 Task: Find directions from Stockholm to the Vasa Museum in Sweden.
Action: Mouse moved to (300, 80)
Screenshot: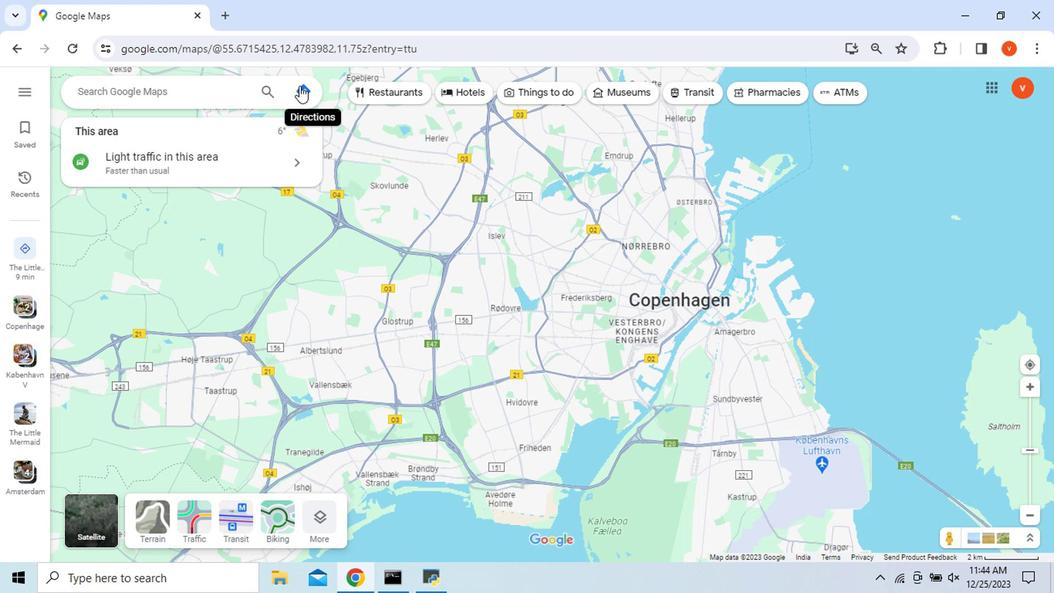 
Action: Mouse pressed left at (300, 80)
Screenshot: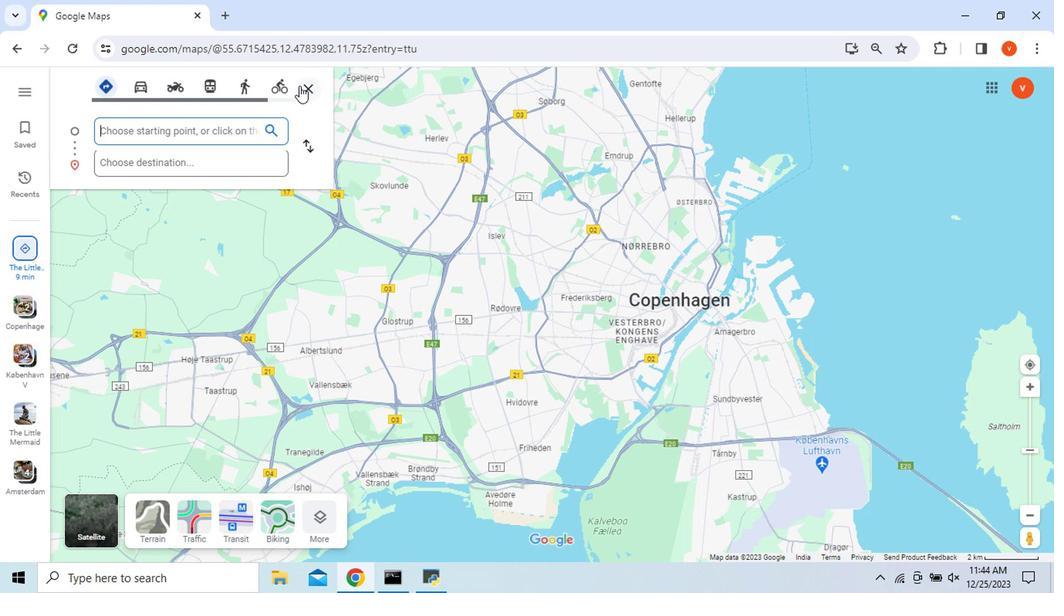 
Action: Key pressed <Key.shift>Stockholm
Screenshot: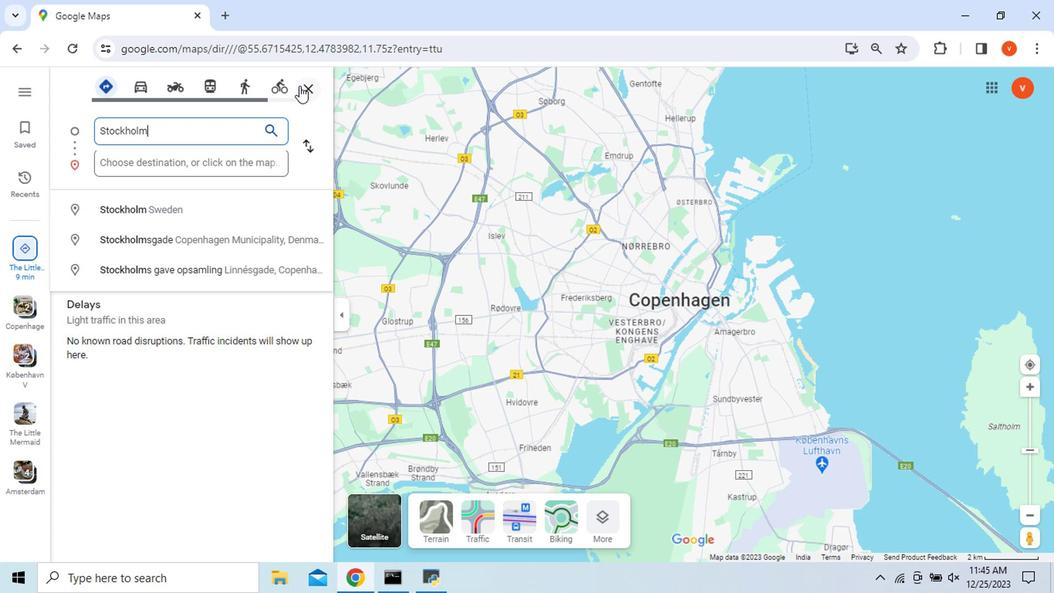
Action: Mouse moved to (142, 210)
Screenshot: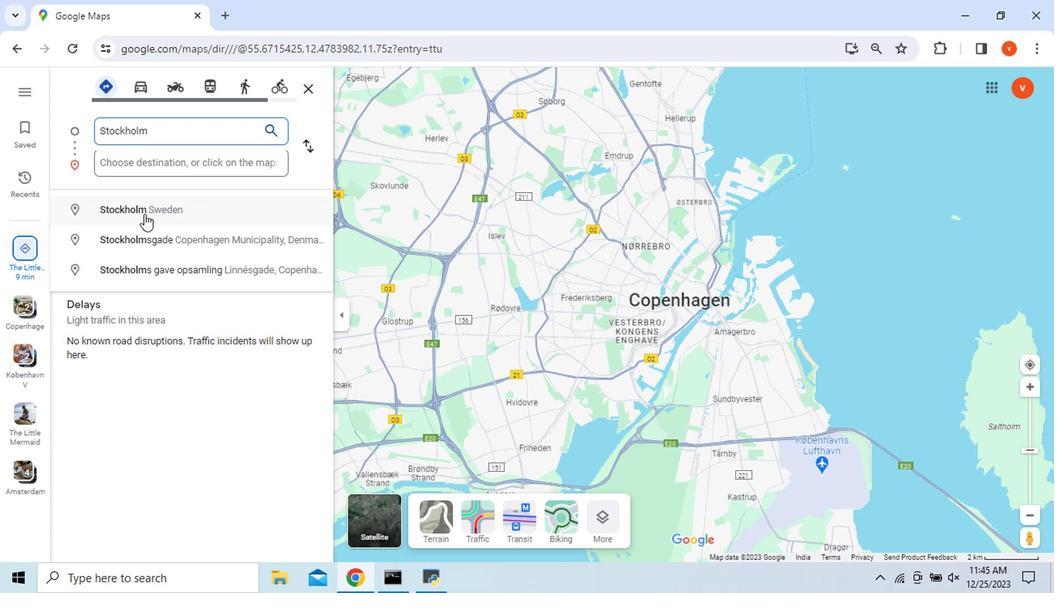 
Action: Mouse pressed left at (142, 210)
Screenshot: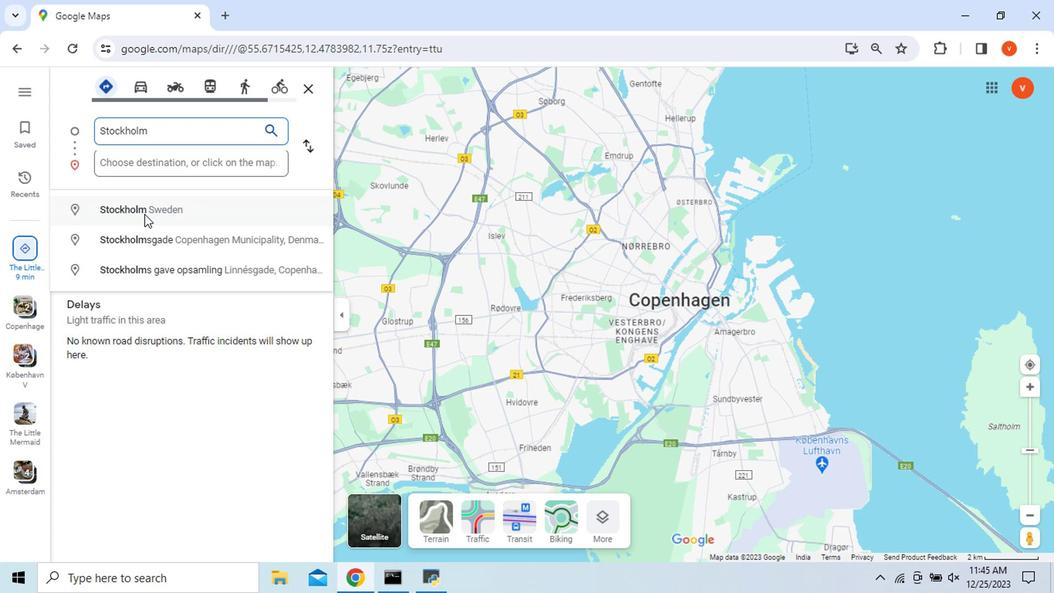 
Action: Mouse moved to (148, 146)
Screenshot: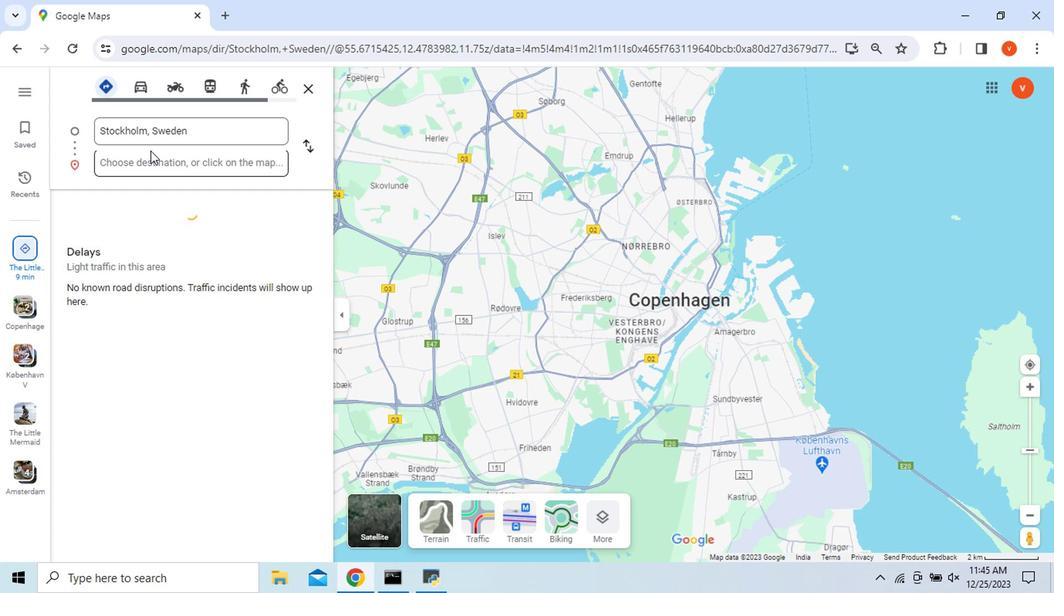 
Action: Mouse pressed left at (148, 146)
Screenshot: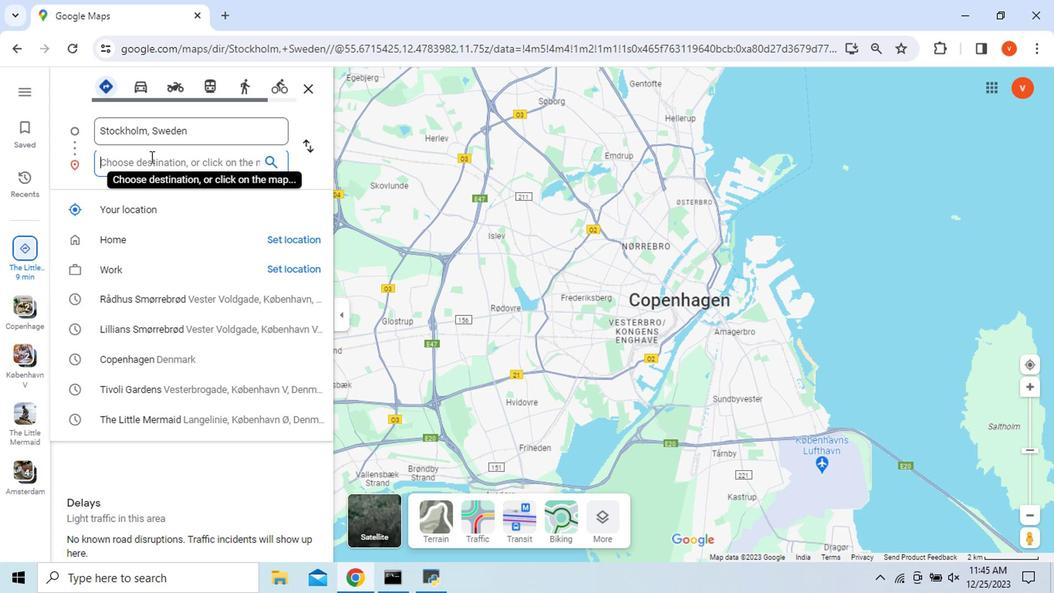 
Action: Mouse moved to (147, 154)
Screenshot: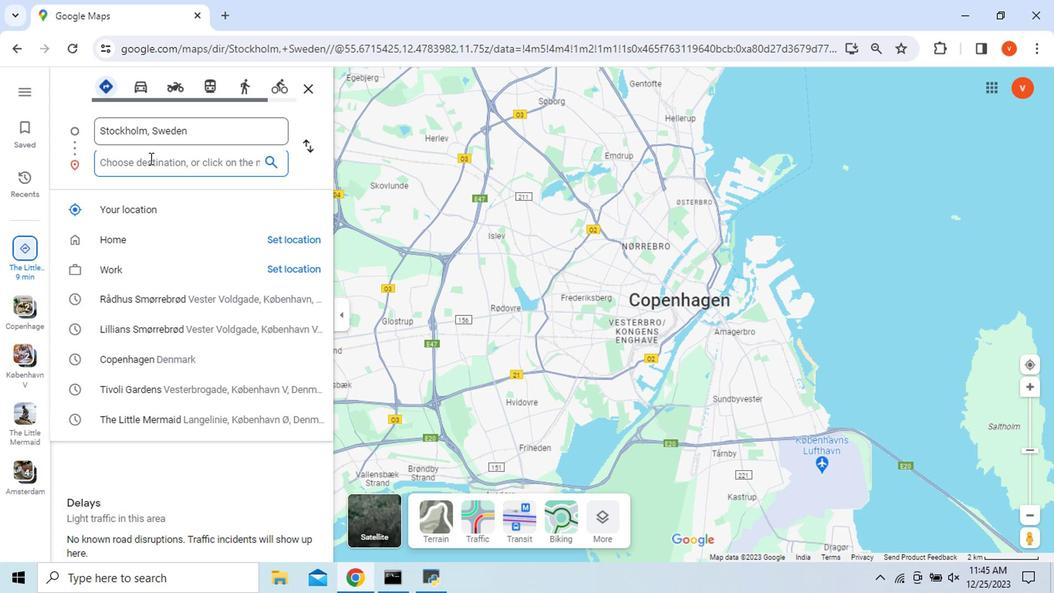 
Action: Mouse pressed left at (147, 154)
Screenshot: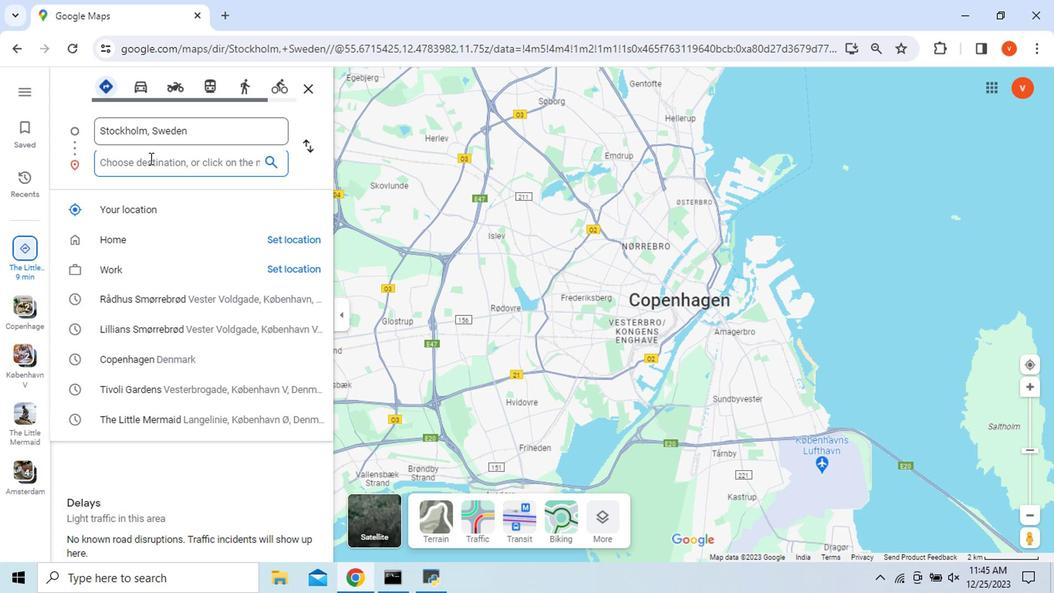 
Action: Key pressed <Key.shift>Vasa<Key.shift><Key.space><Key.shift_r>Museum,<Key.space>
Screenshot: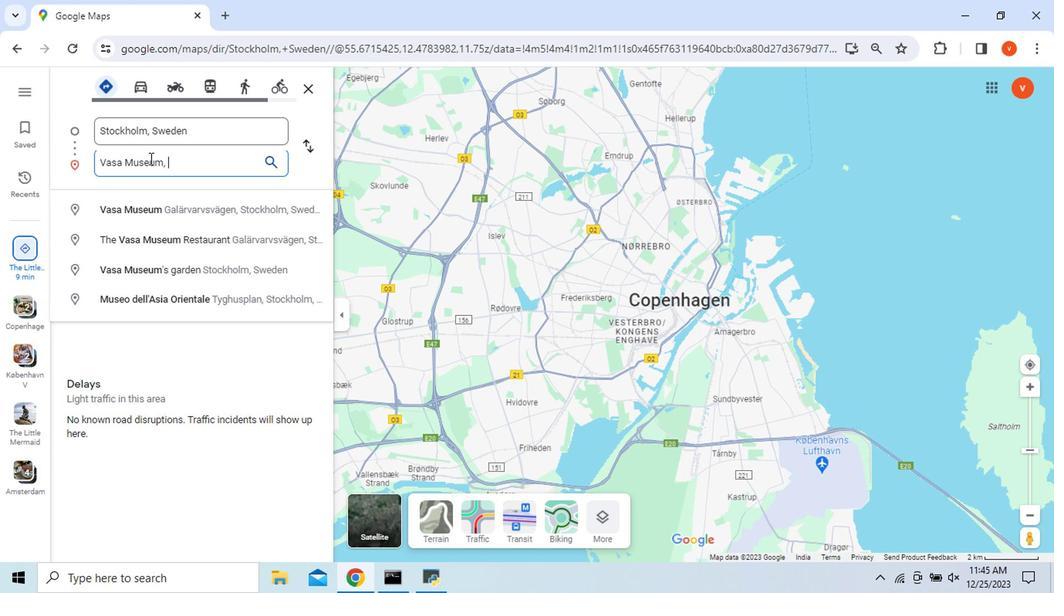 
Action: Mouse moved to (180, 208)
Screenshot: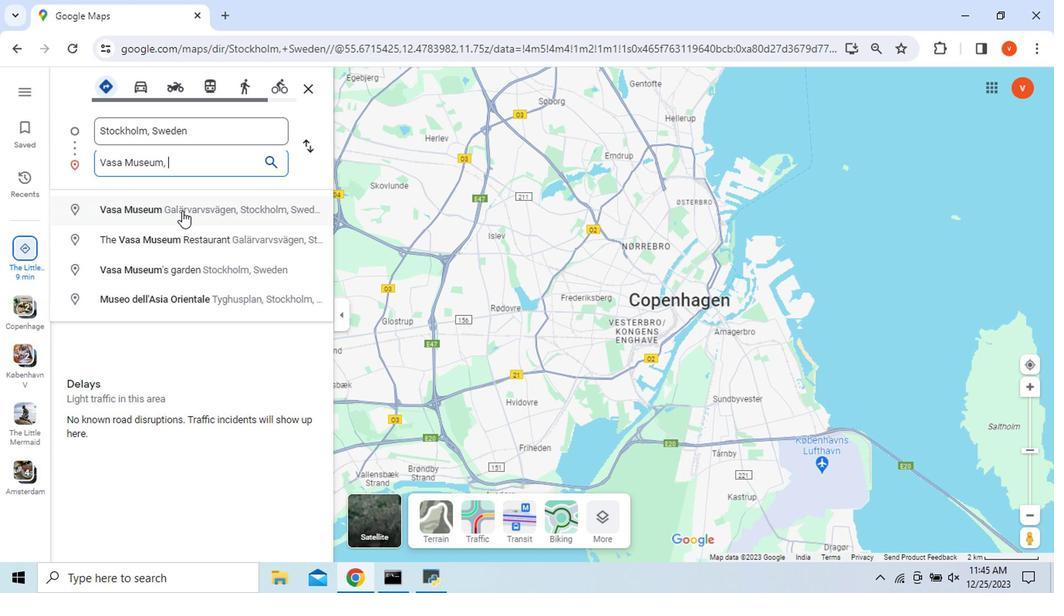 
Action: Mouse pressed left at (180, 208)
Screenshot: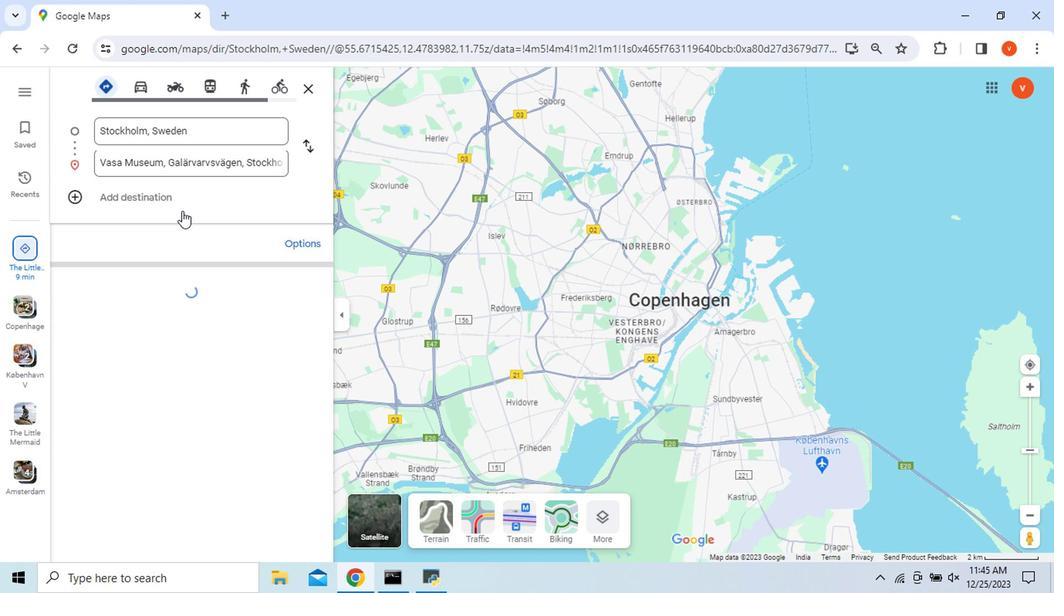 
Action: Mouse moved to (313, 279)
Screenshot: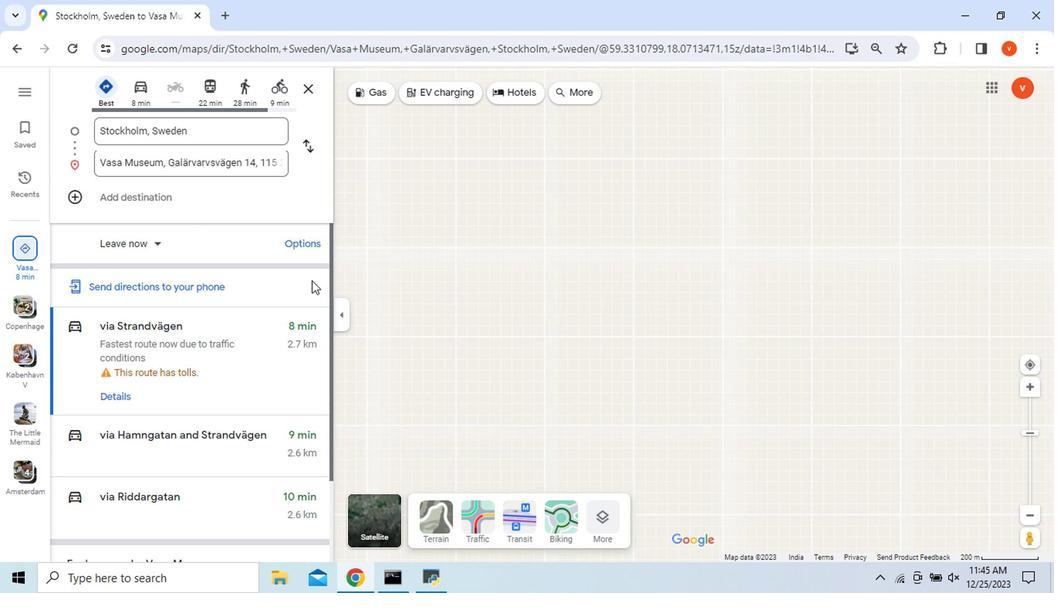
Action: Mouse scrolled (313, 278) with delta (0, 0)
Screenshot: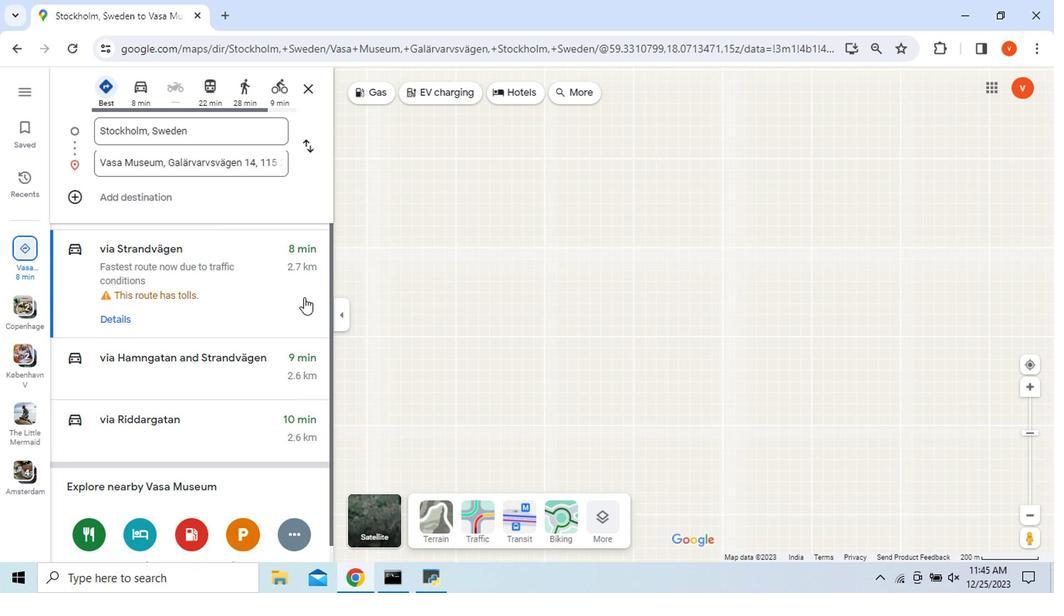 
Action: Mouse moved to (178, 299)
Screenshot: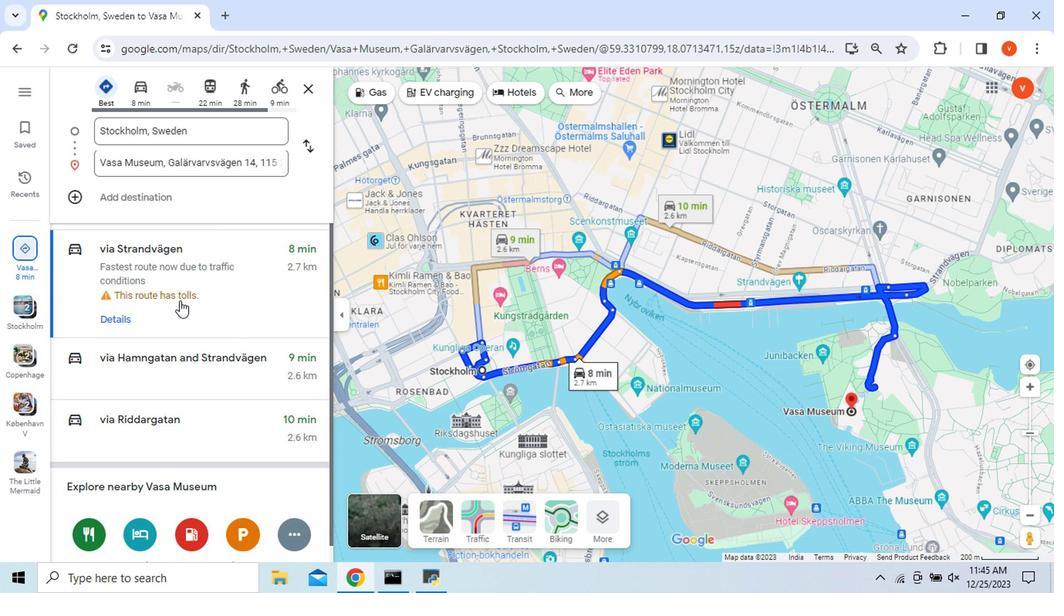 
Action: Mouse scrolled (178, 300) with delta (0, 1)
Screenshot: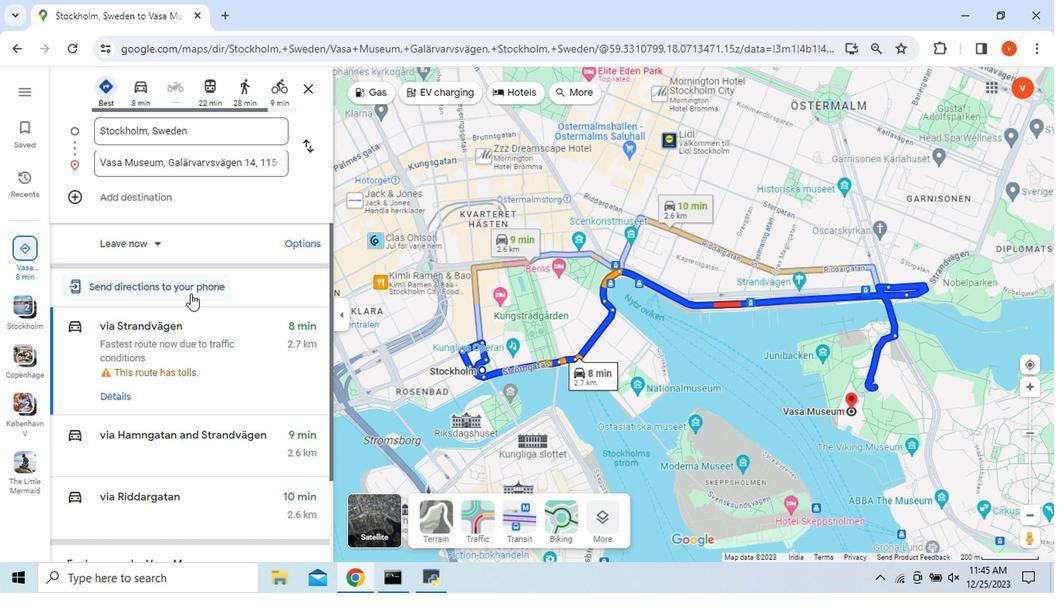 
Action: Mouse moved to (113, 396)
Screenshot: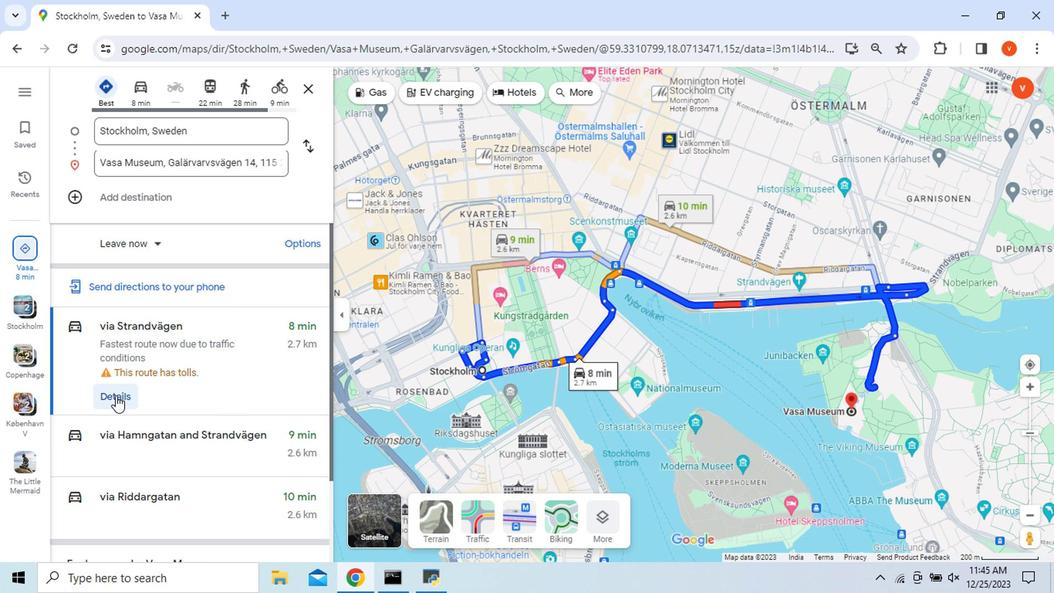 
Action: Mouse pressed left at (113, 396)
Screenshot: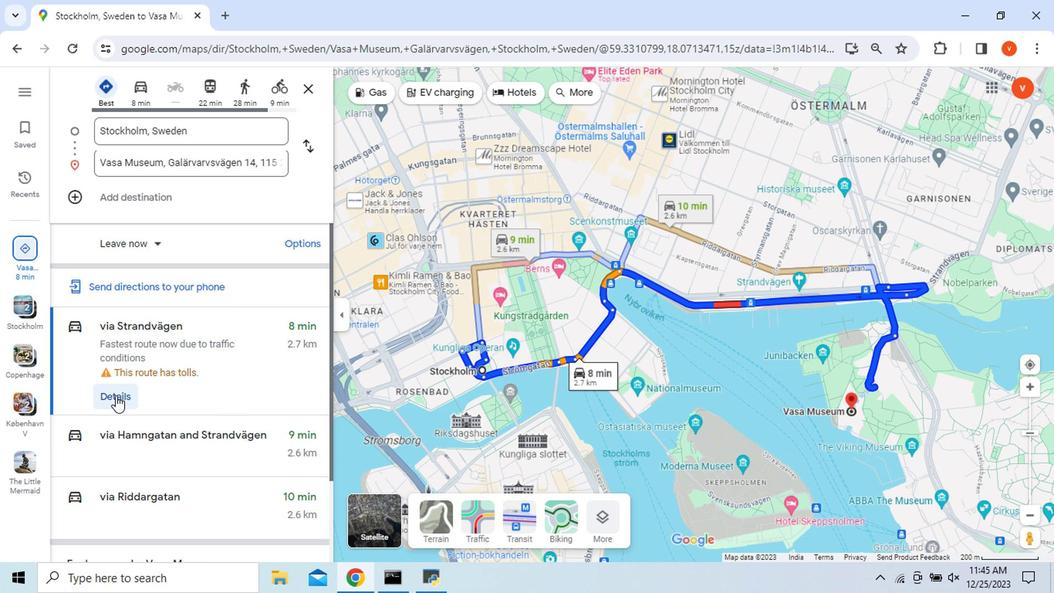 
Action: Mouse moved to (73, 278)
Screenshot: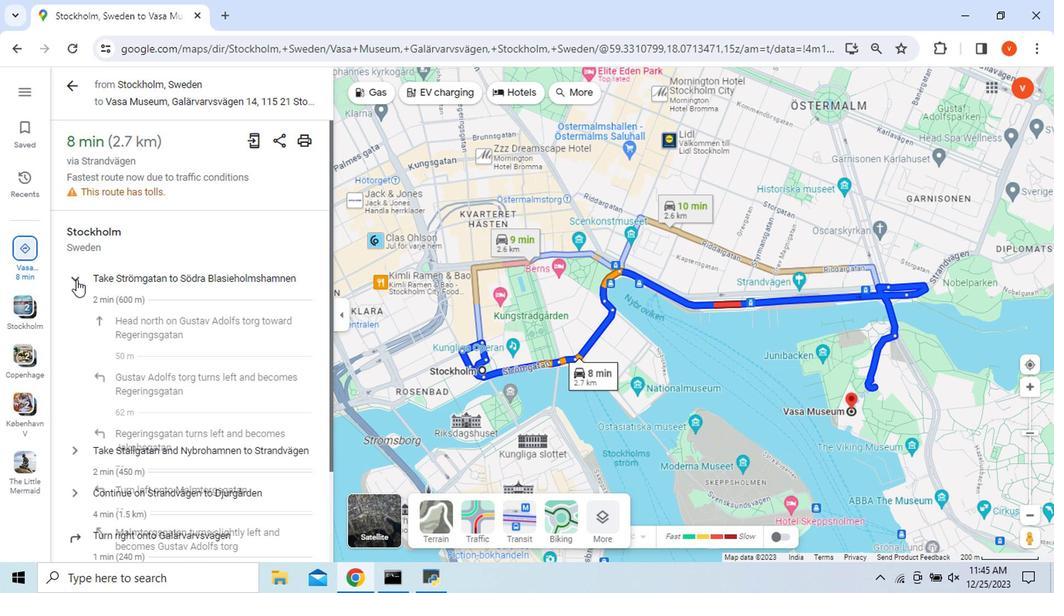 
Action: Mouse pressed left at (73, 278)
Screenshot: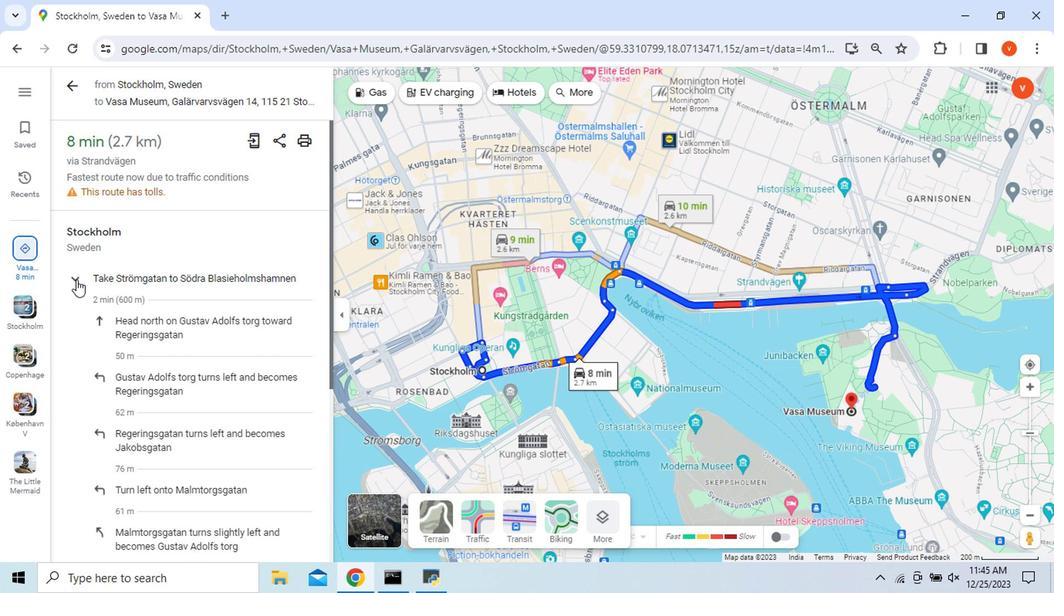 
Action: Mouse moved to (68, 322)
Screenshot: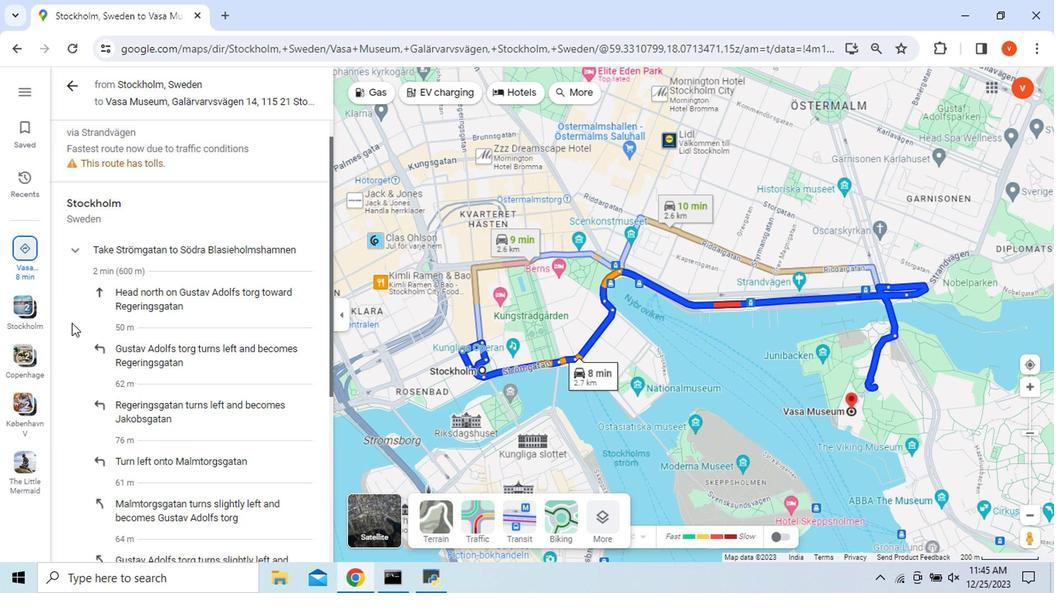 
Action: Mouse scrolled (68, 321) with delta (0, 0)
Screenshot: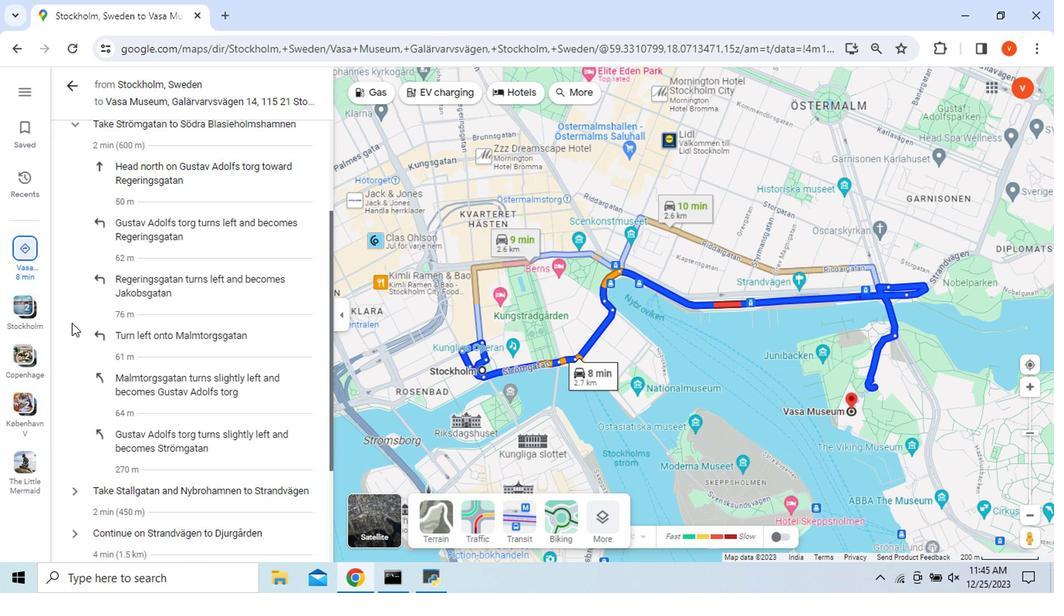 
Action: Mouse scrolled (68, 321) with delta (0, 0)
Screenshot: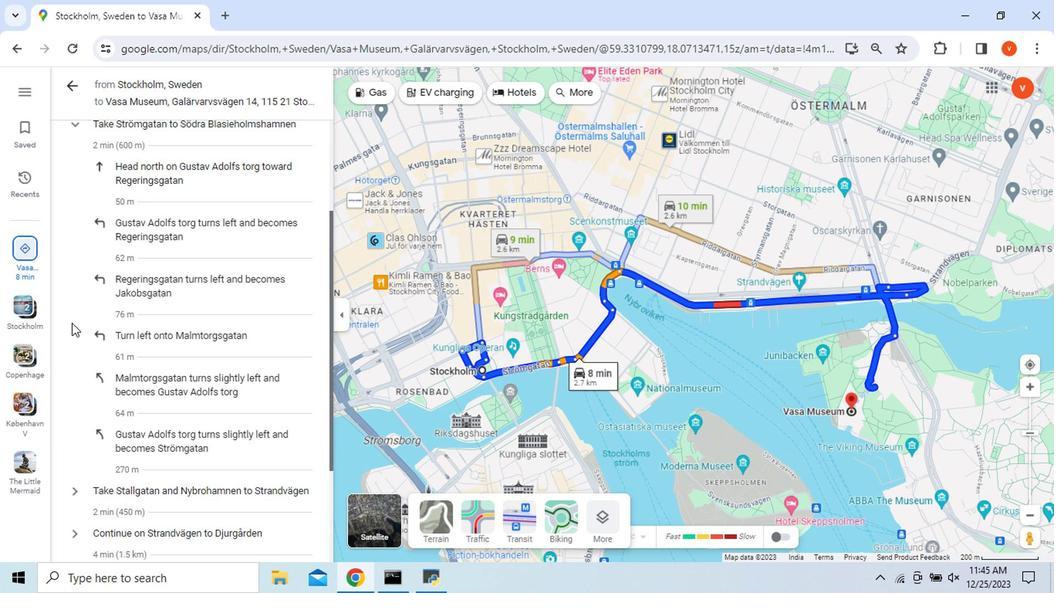 
Action: Mouse scrolled (68, 321) with delta (0, 0)
Screenshot: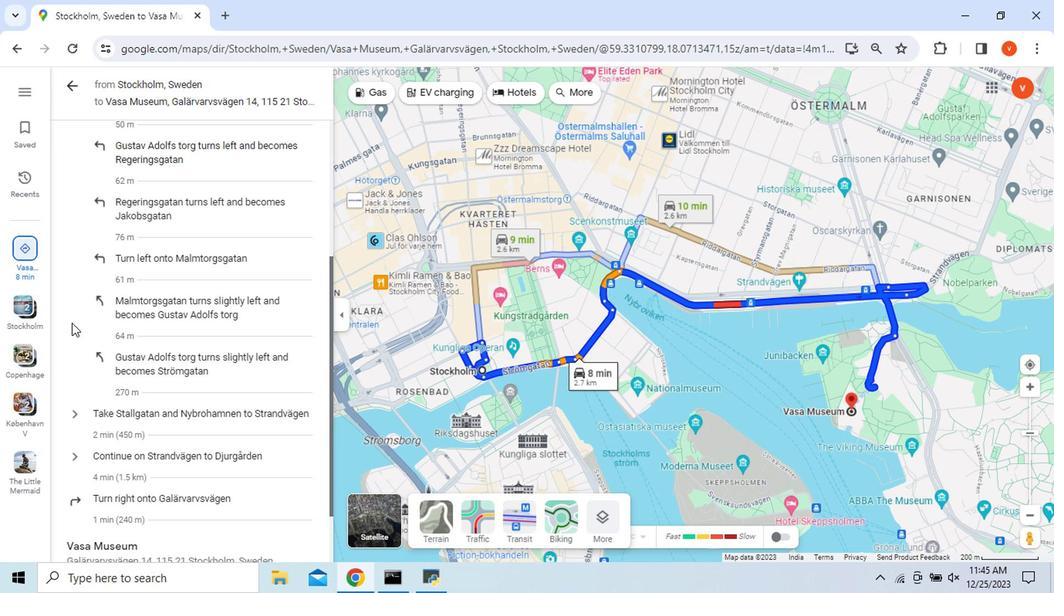 
Action: Mouse scrolled (68, 321) with delta (0, 0)
Screenshot: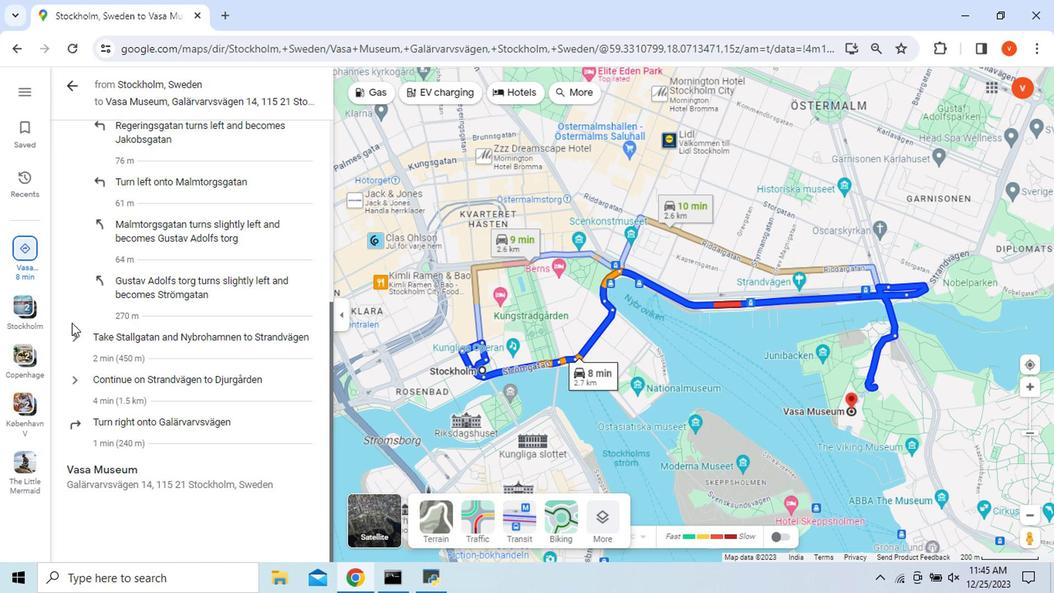 
Action: Mouse moved to (68, 337)
Screenshot: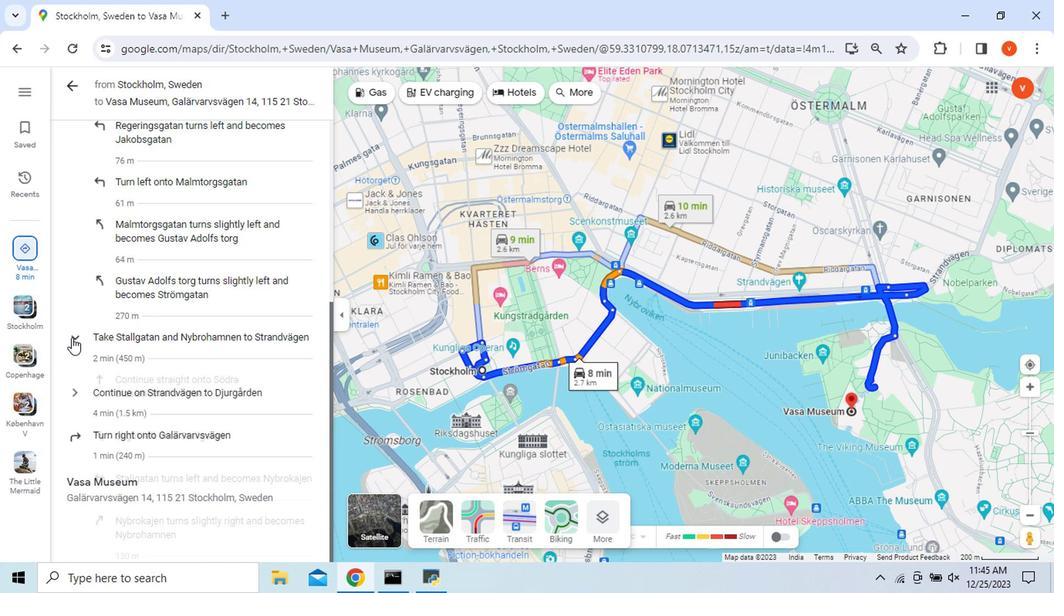 
Action: Mouse pressed left at (68, 337)
Screenshot: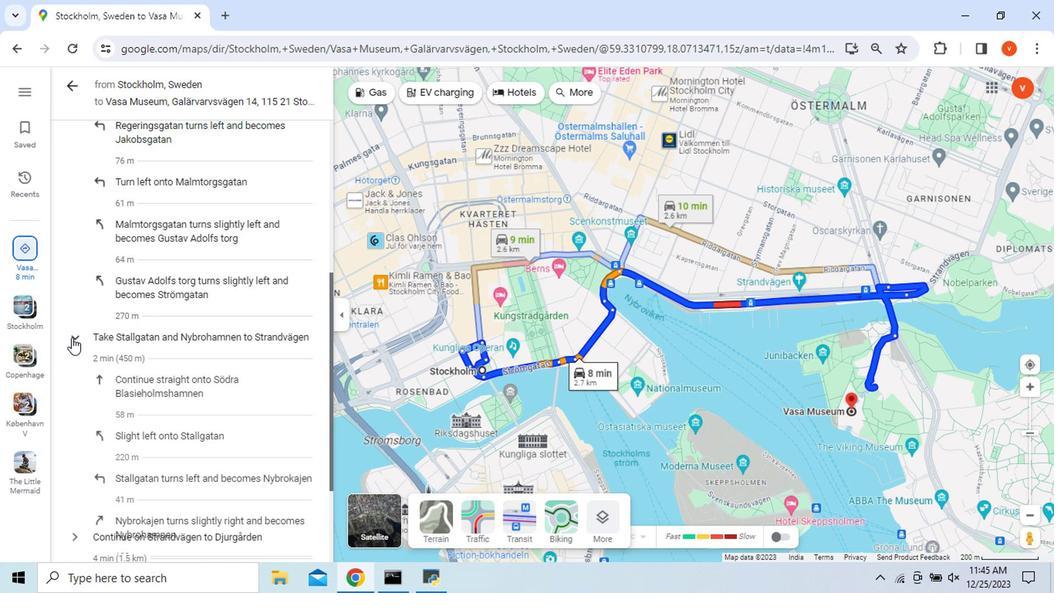
Action: Mouse scrolled (68, 336) with delta (0, -1)
Screenshot: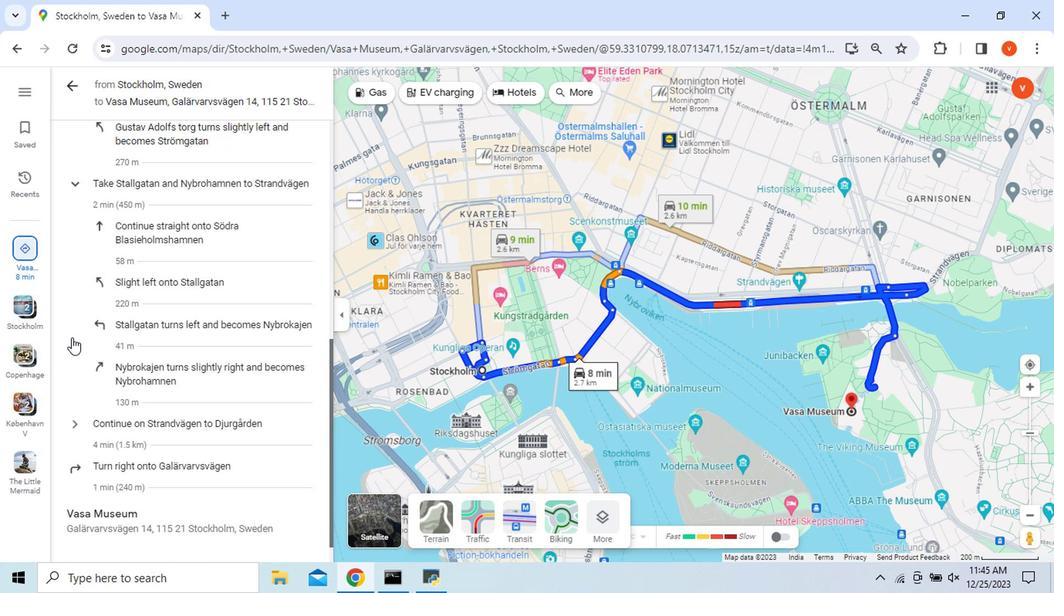 
Action: Mouse scrolled (68, 336) with delta (0, -1)
Screenshot: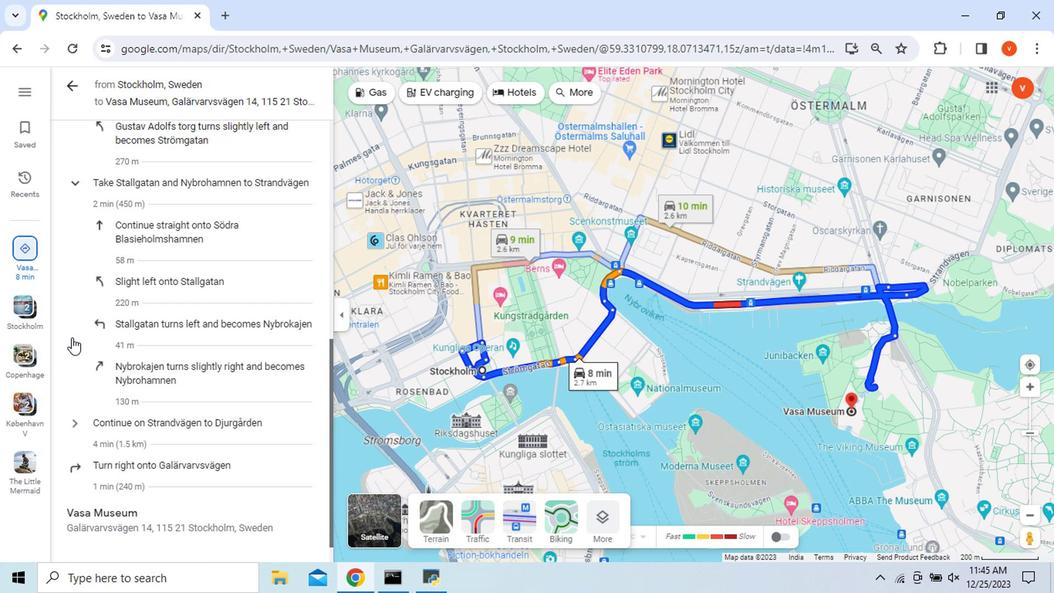 
Action: Mouse scrolled (68, 336) with delta (0, -1)
Screenshot: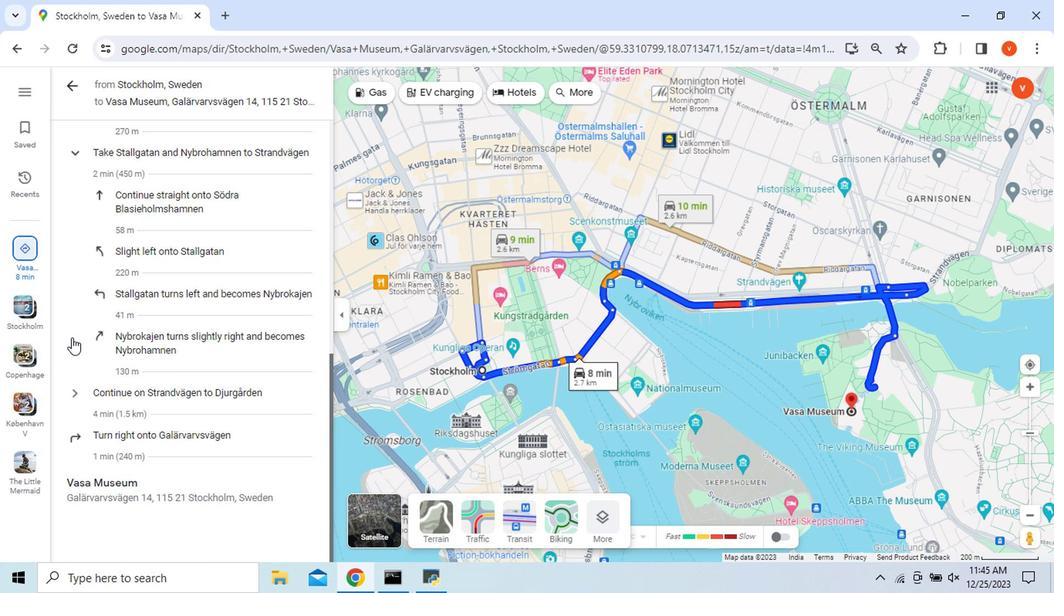 
Action: Mouse scrolled (68, 336) with delta (0, -1)
Screenshot: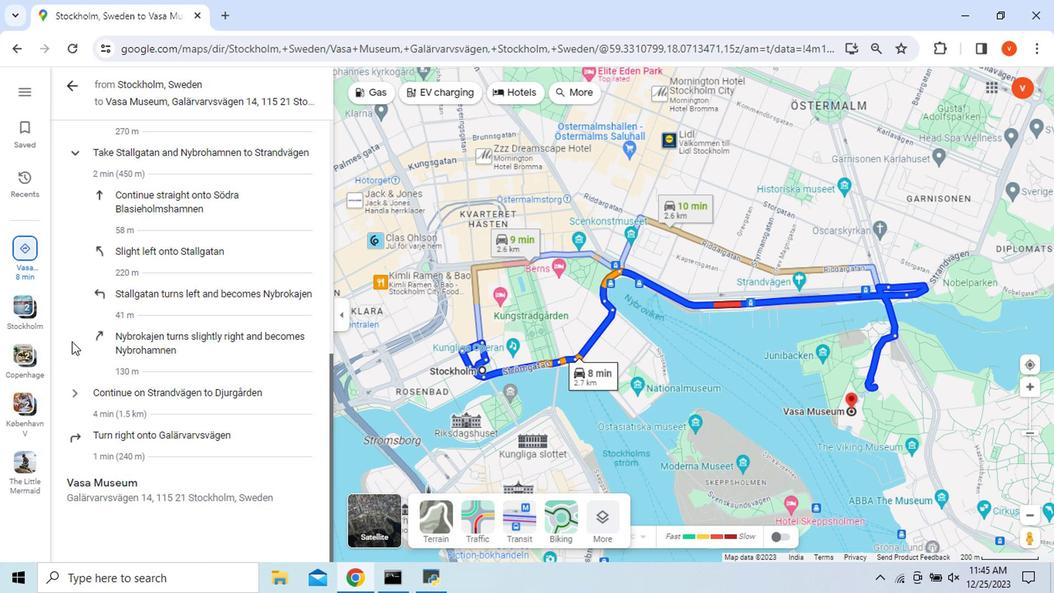 
Action: Mouse moved to (66, 395)
Screenshot: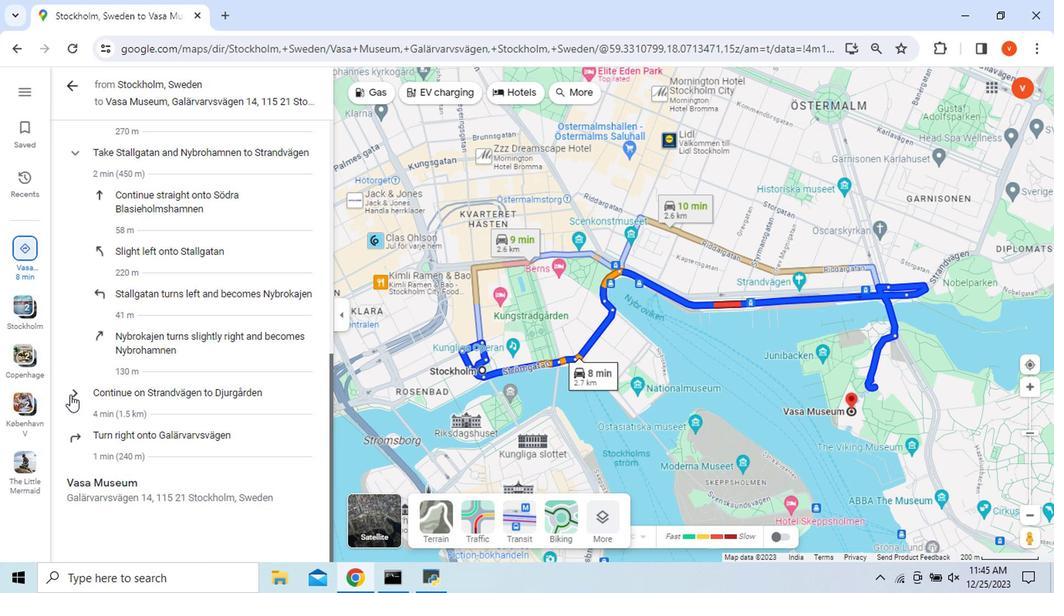 
Action: Mouse pressed left at (66, 395)
Screenshot: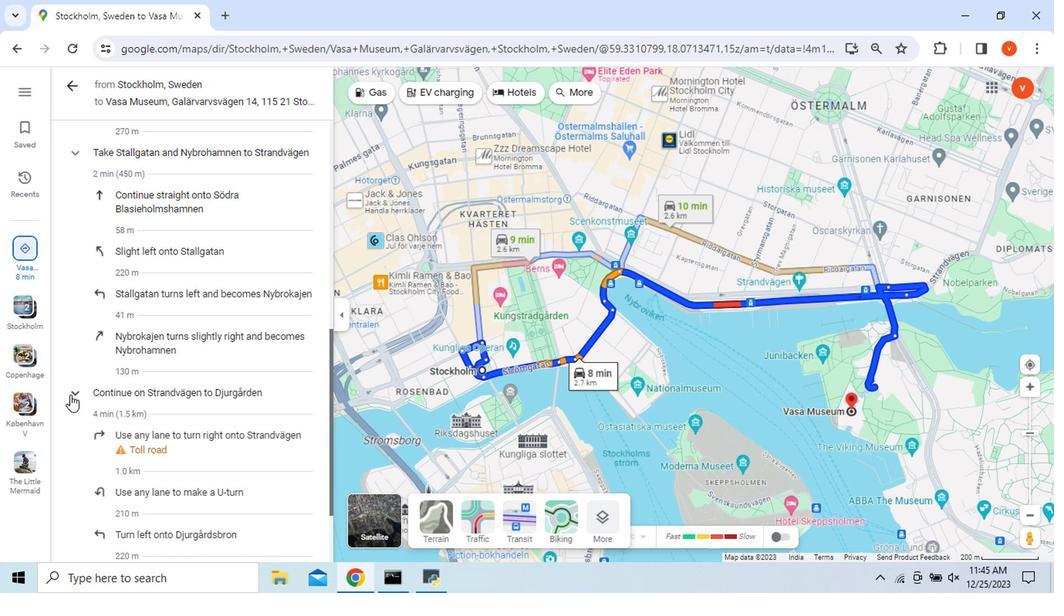 
Action: Mouse scrolled (66, 395) with delta (0, 0)
Screenshot: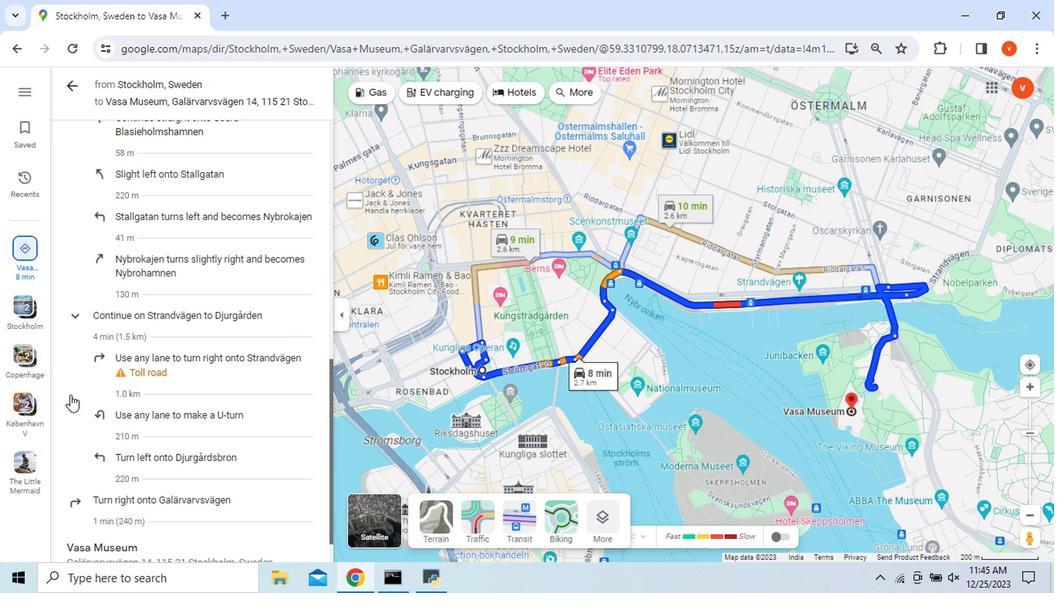 
Action: Mouse scrolled (66, 395) with delta (0, 0)
Screenshot: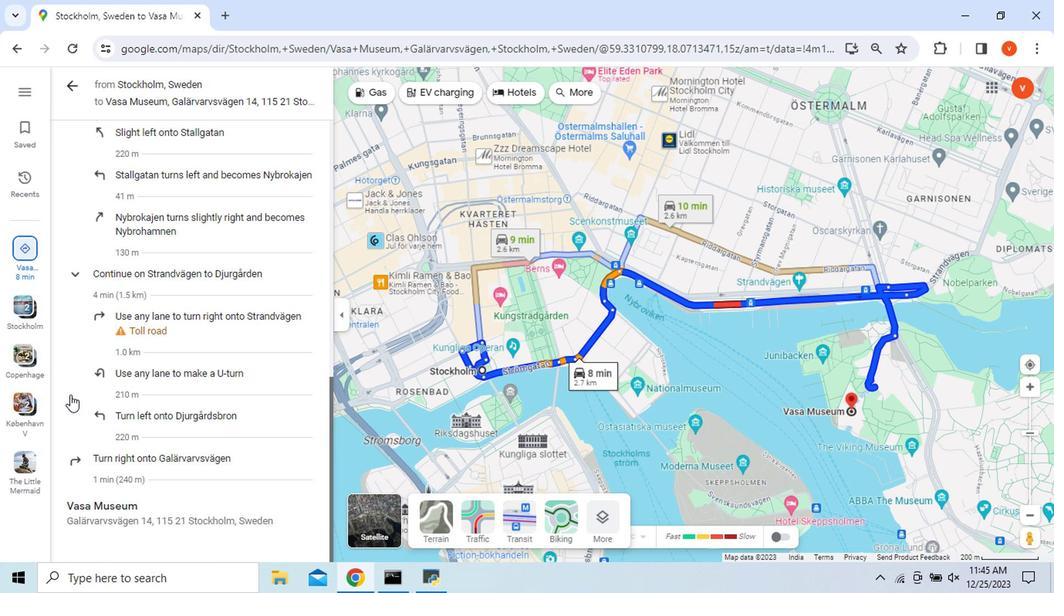 
Action: Mouse scrolled (66, 395) with delta (0, 0)
Screenshot: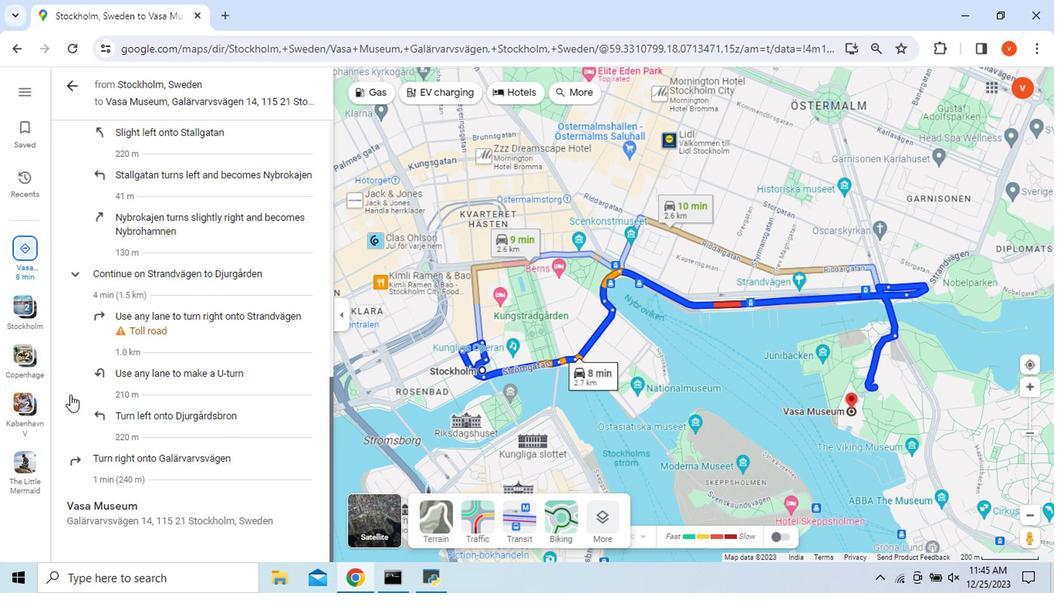
Action: Mouse moved to (580, 395)
Screenshot: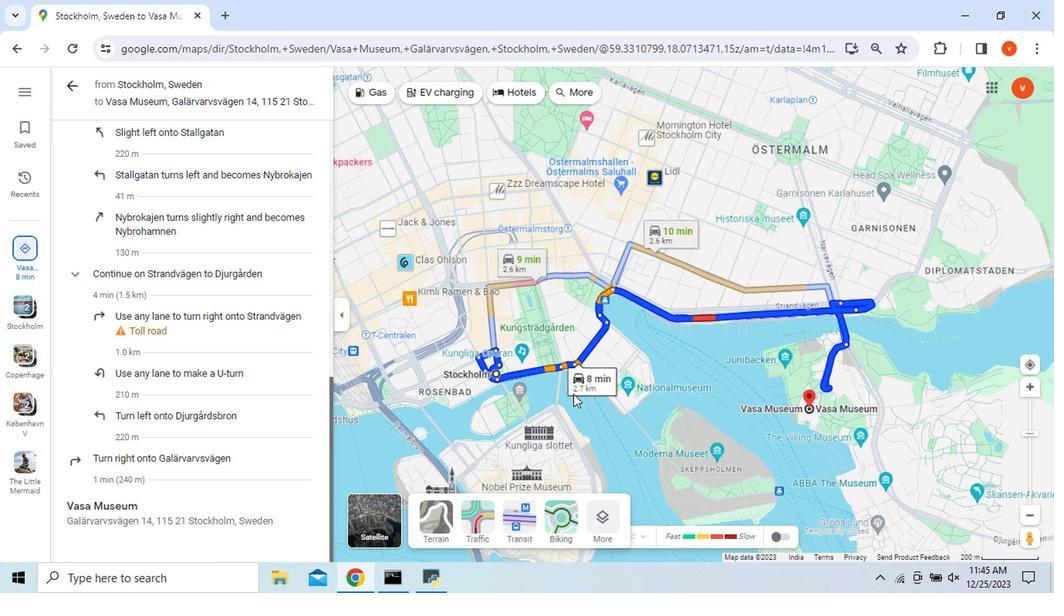 
Action: Mouse scrolled (580, 394) with delta (0, -1)
Screenshot: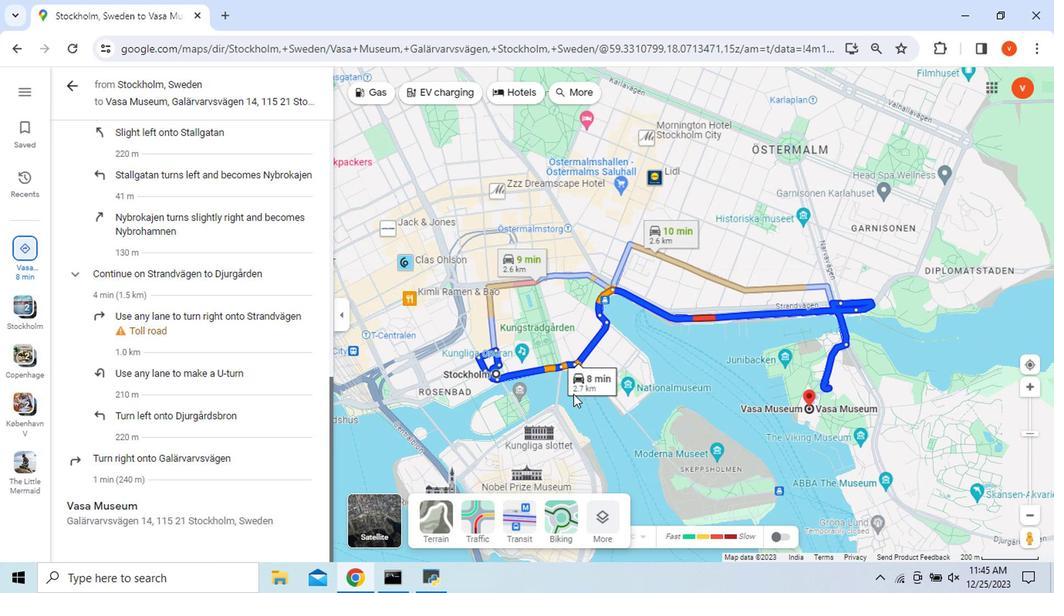 
Action: Mouse scrolled (580, 394) with delta (0, -1)
Screenshot: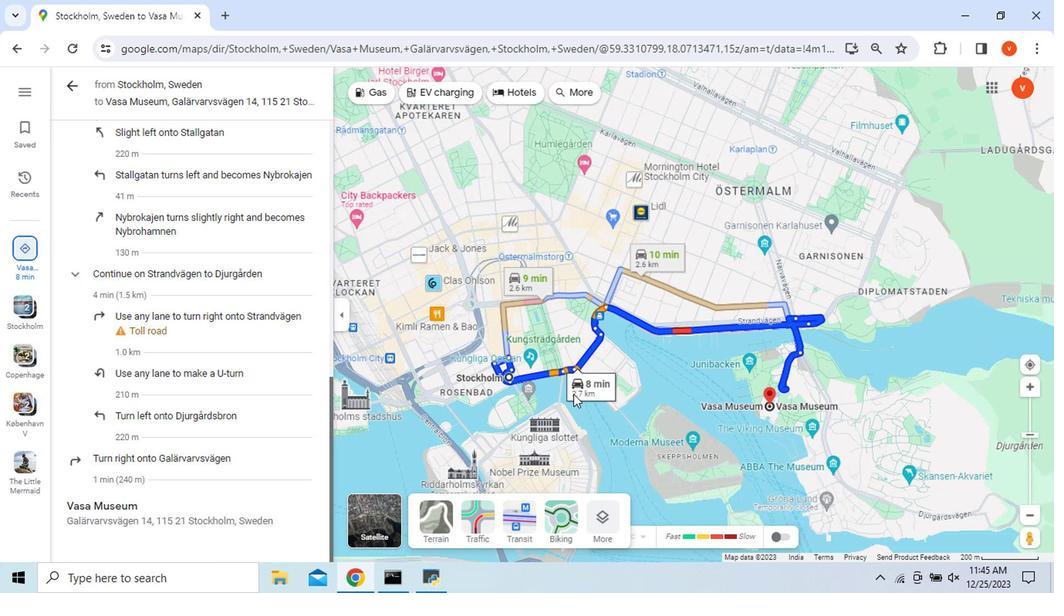 
Action: Mouse scrolled (580, 394) with delta (0, -1)
Screenshot: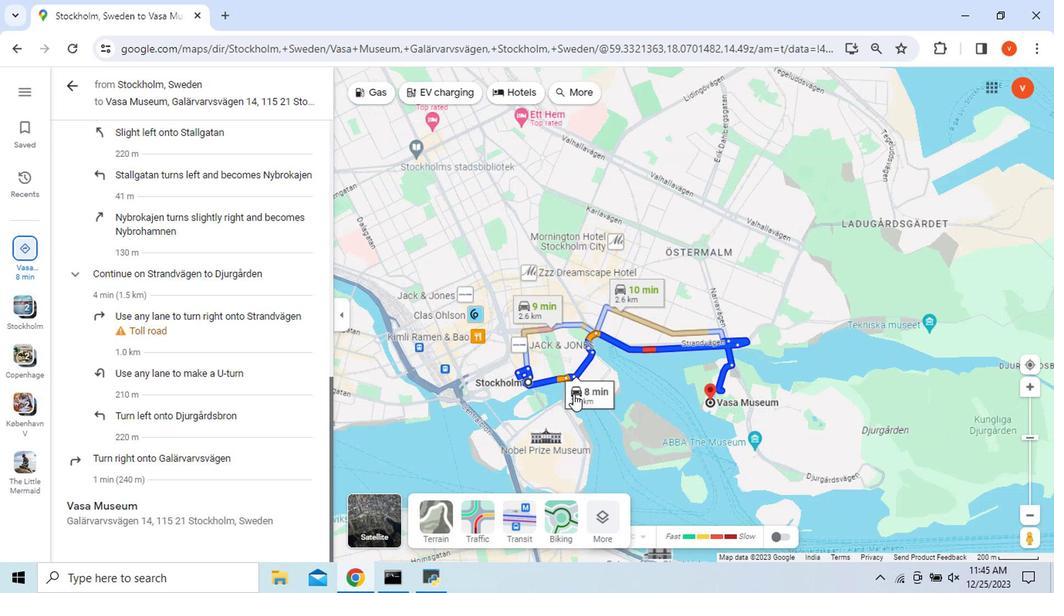 
Action: Mouse scrolled (580, 394) with delta (0, -1)
Screenshot: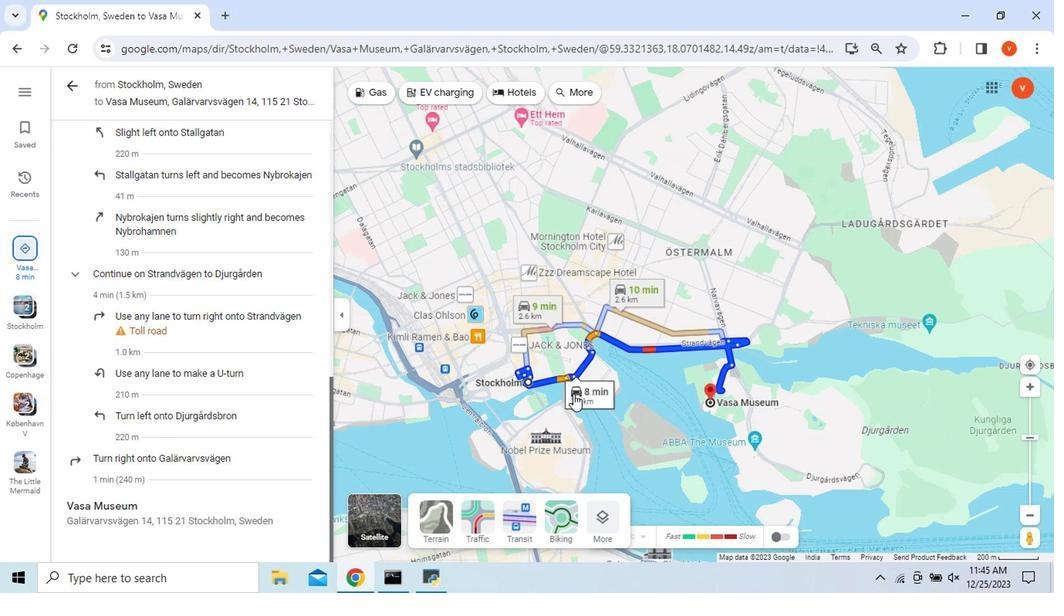 
Action: Mouse moved to (693, 402)
Screenshot: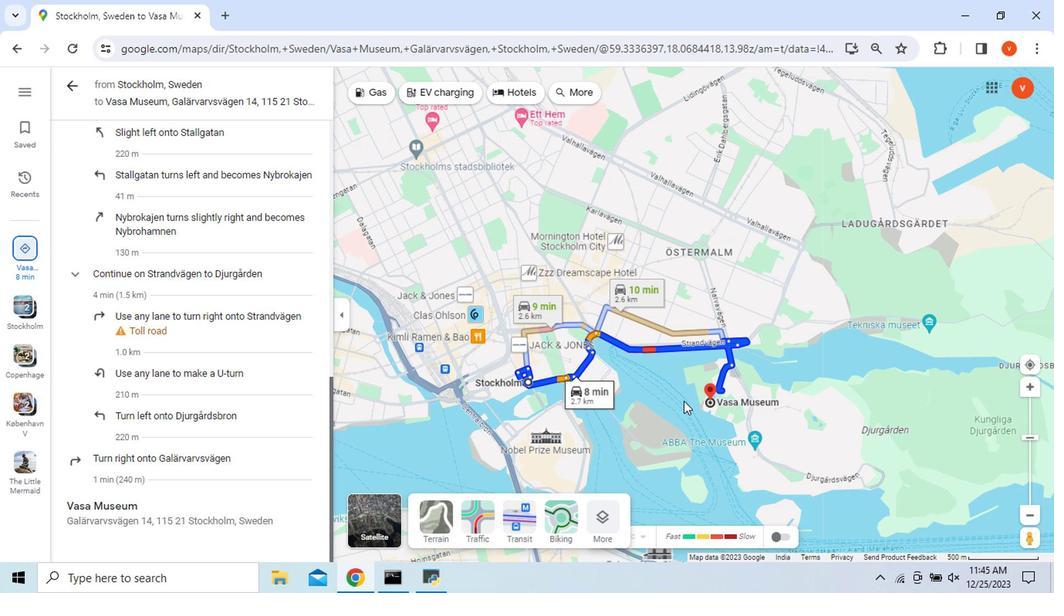 
Action: Mouse scrolled (693, 403) with delta (0, 1)
Screenshot: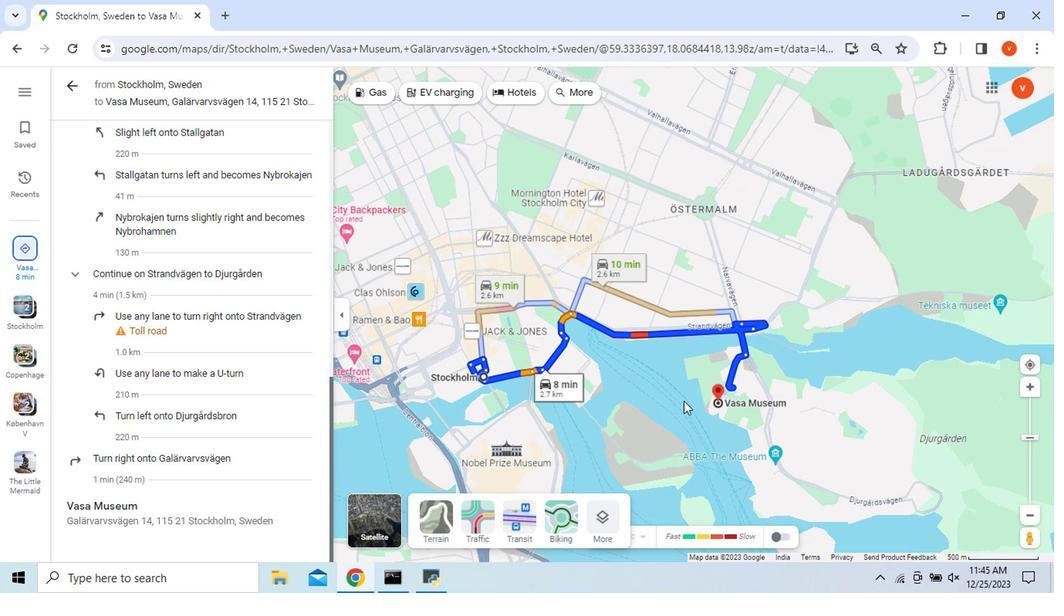 
Action: Mouse scrolled (693, 403) with delta (0, 1)
Screenshot: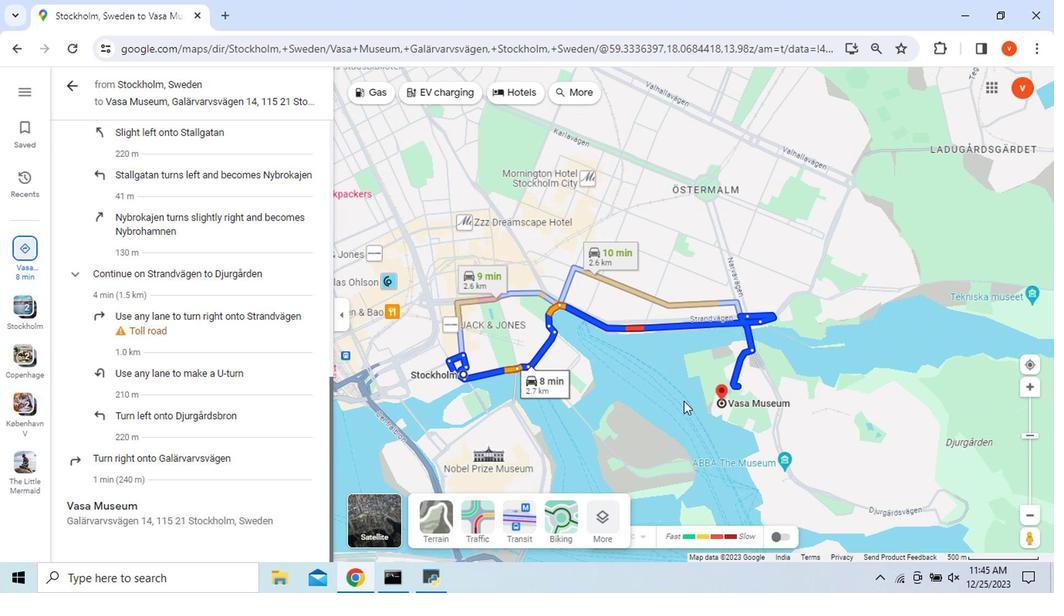 
Action: Mouse scrolled (693, 403) with delta (0, 1)
Screenshot: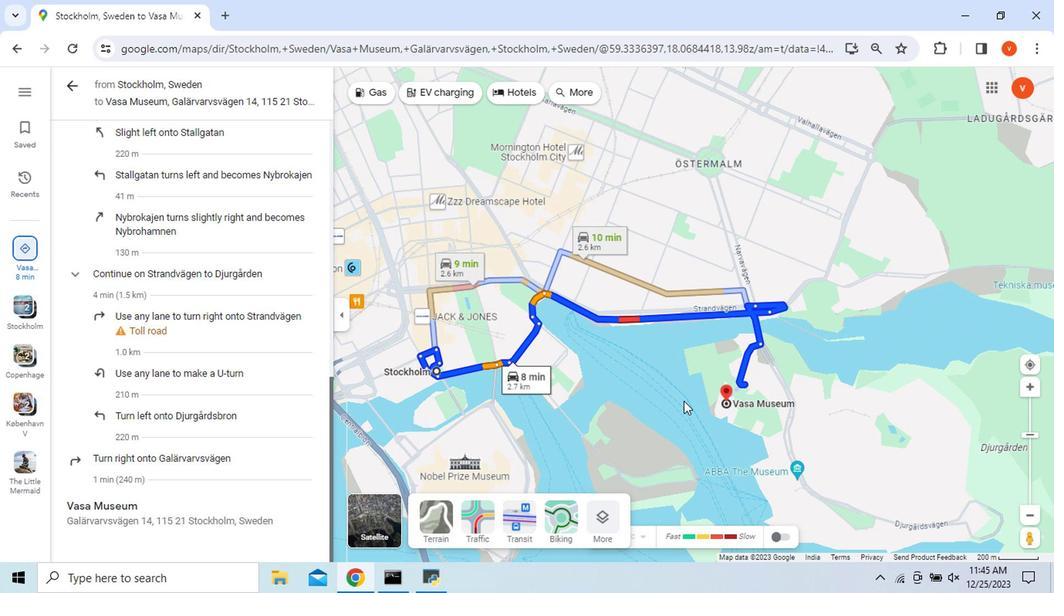 
Action: Mouse moved to (66, 84)
Screenshot: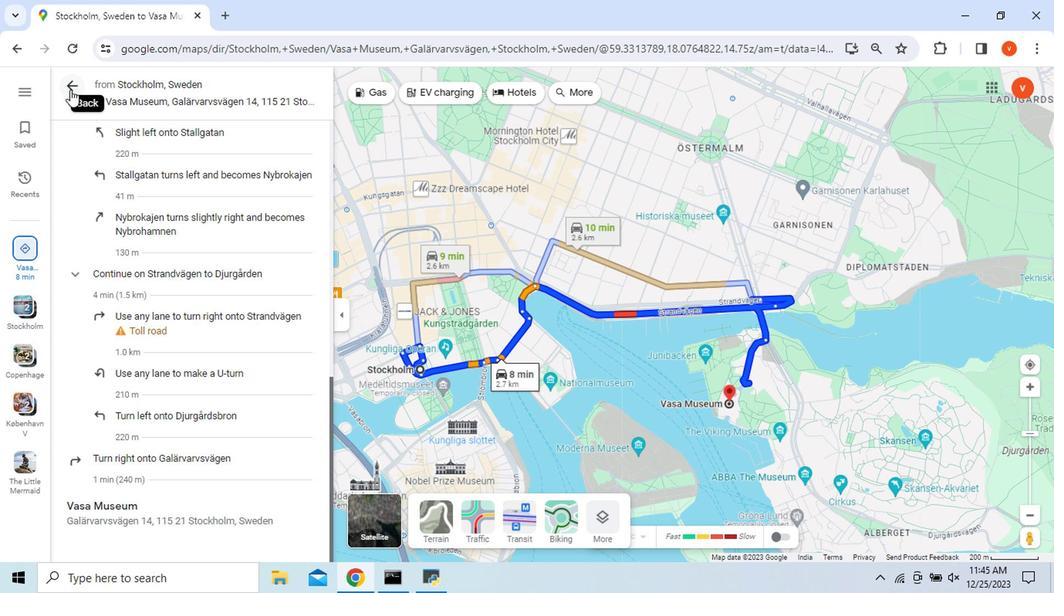 
Action: Mouse pressed left at (66, 84)
Screenshot: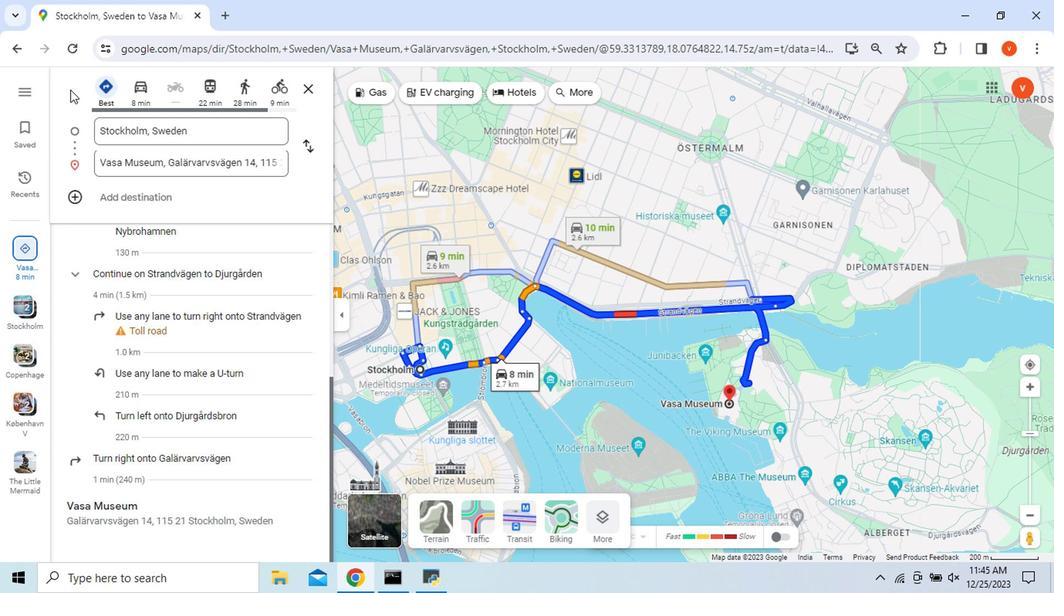 
Action: Mouse moved to (226, 435)
Screenshot: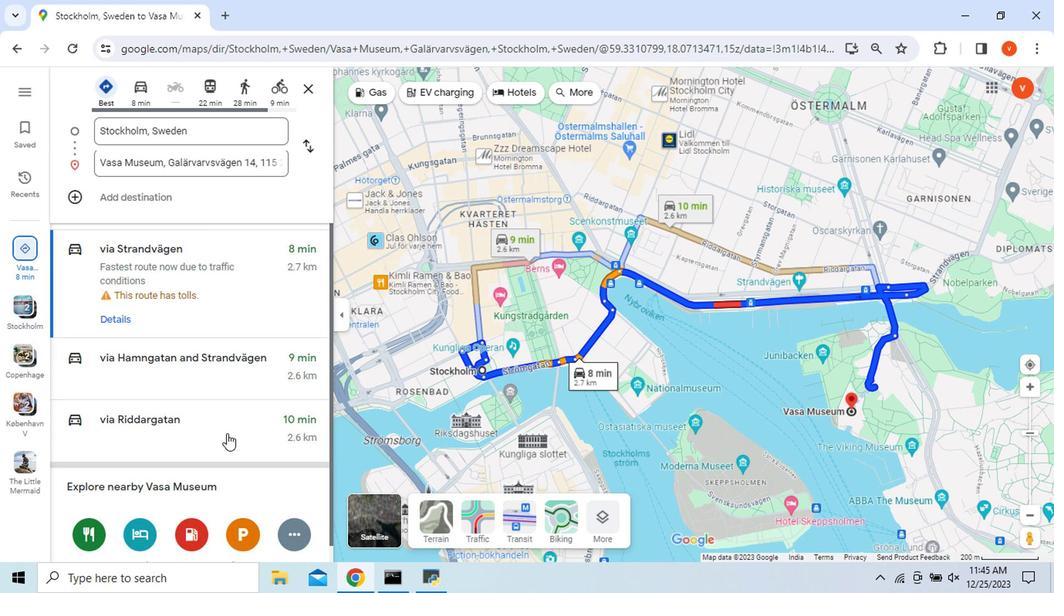
Action: Mouse scrolled (226, 434) with delta (0, -1)
Screenshot: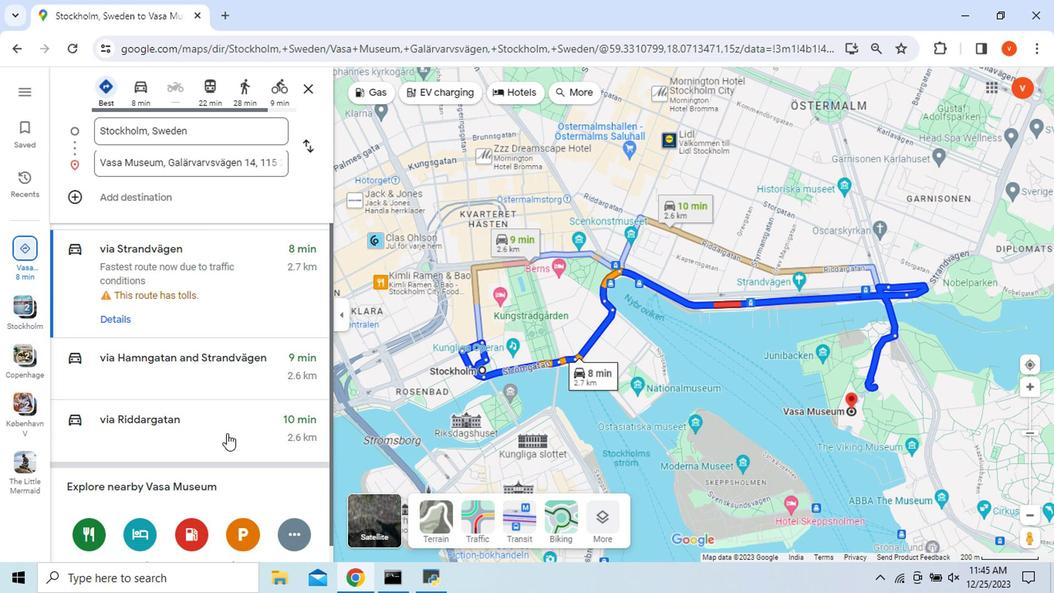 
Action: Mouse moved to (177, 376)
Screenshot: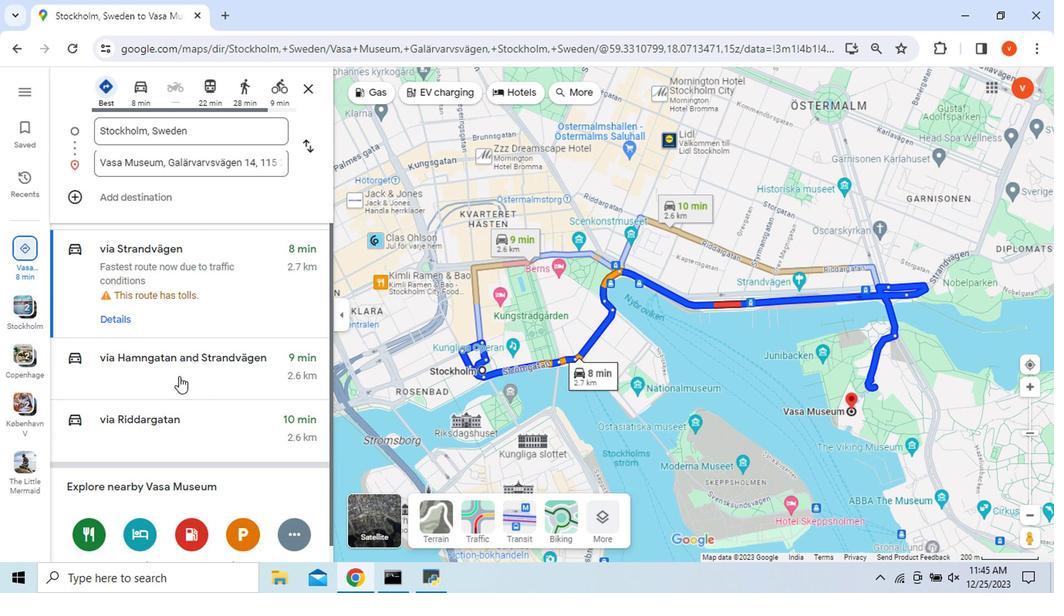 
Action: Mouse pressed left at (177, 376)
Screenshot: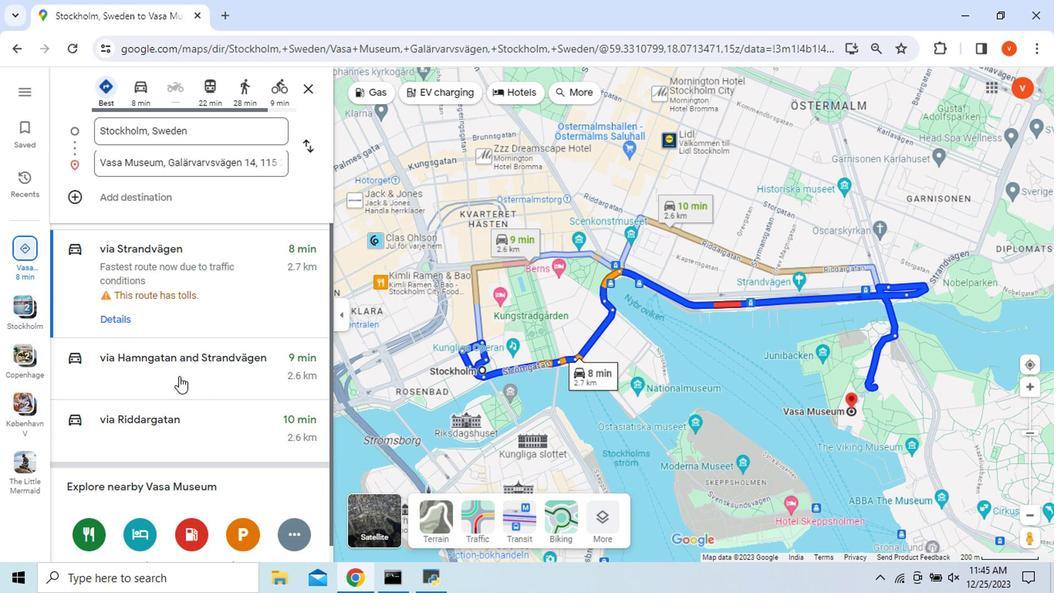 
Action: Mouse moved to (116, 365)
Screenshot: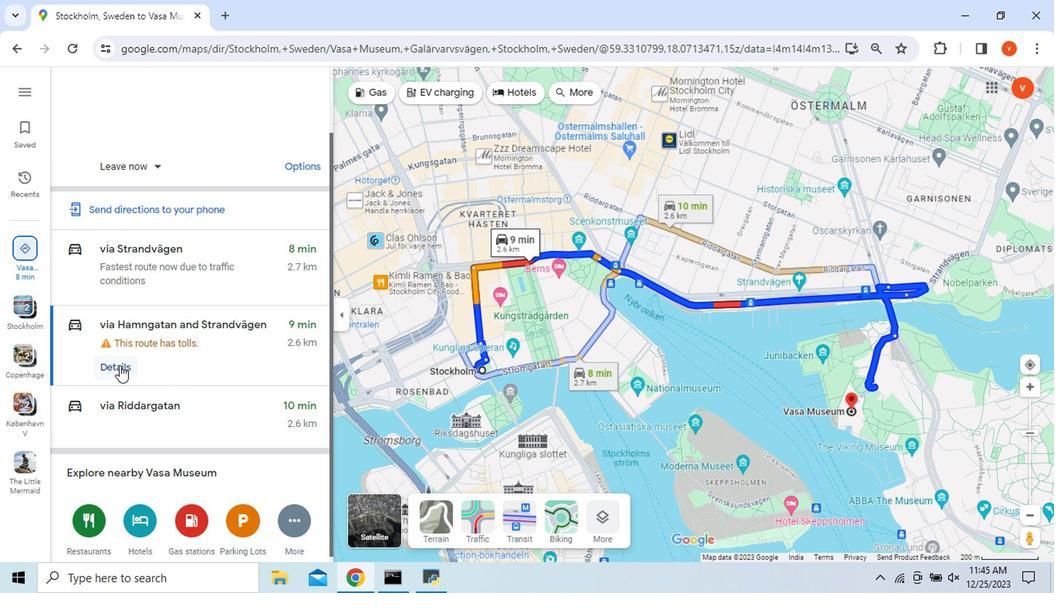 
Action: Mouse pressed left at (116, 365)
Screenshot: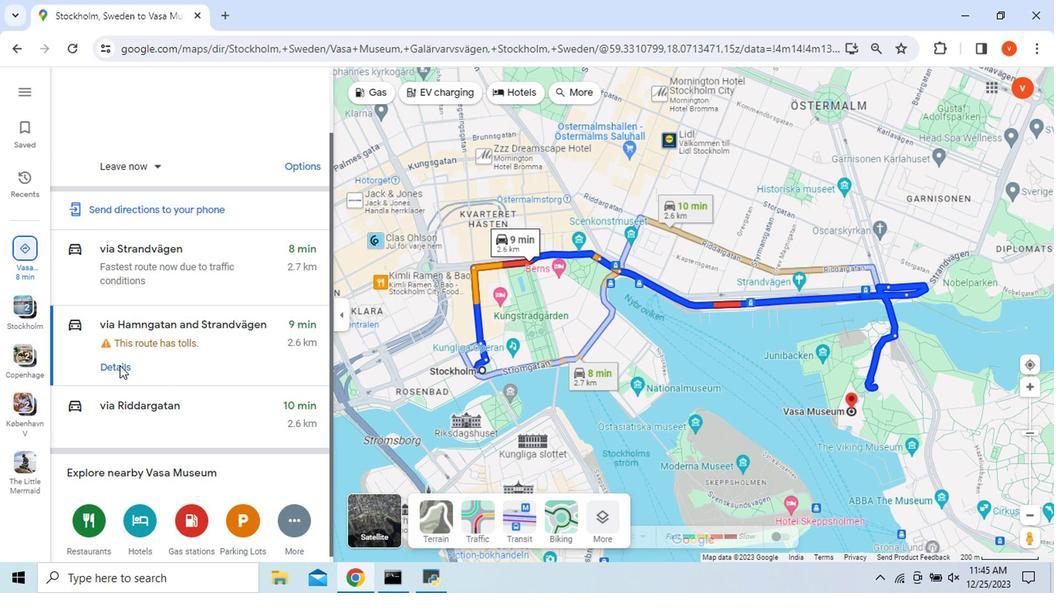 
Action: Mouse moved to (75, 264)
Screenshot: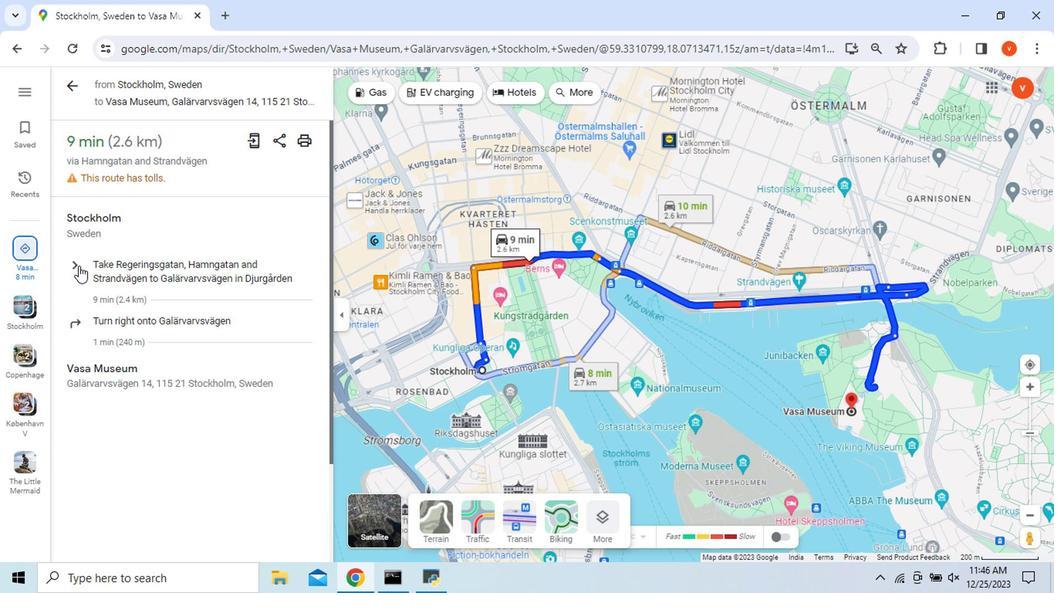 
Action: Mouse pressed left at (75, 264)
Screenshot: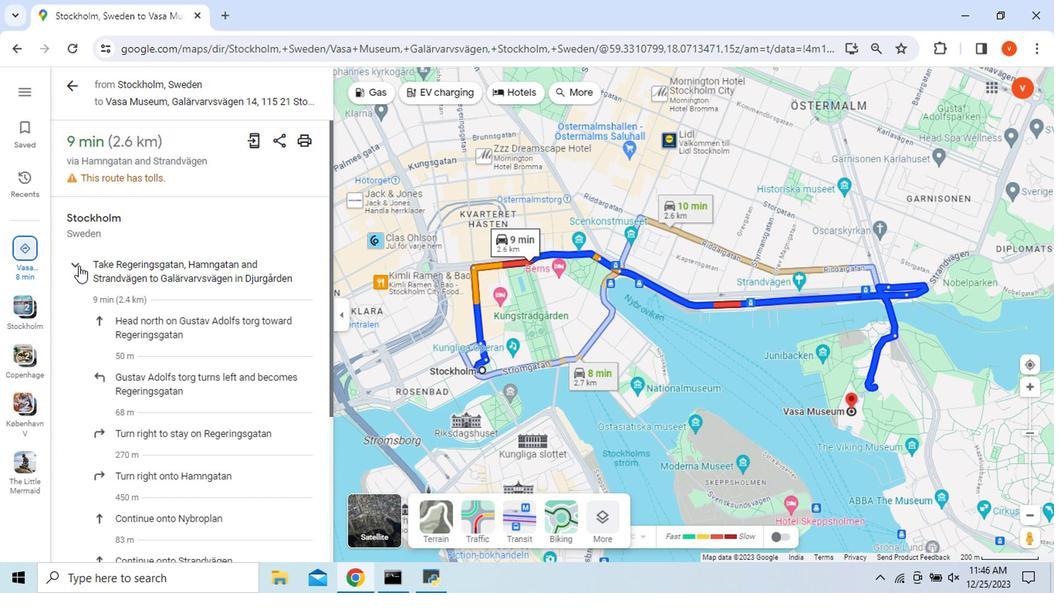 
Action: Mouse moved to (76, 273)
Screenshot: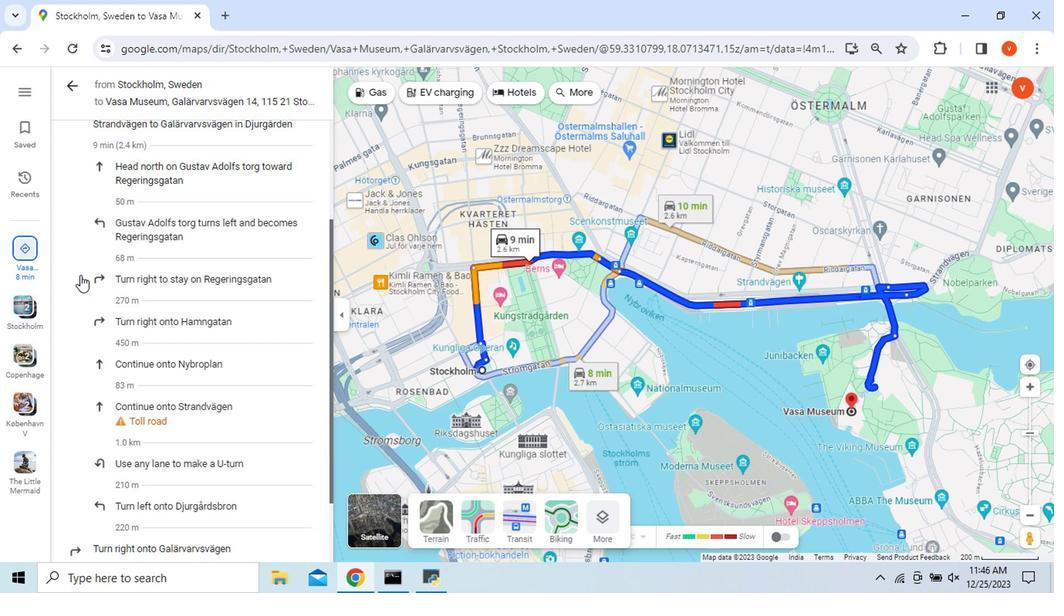 
Action: Mouse scrolled (76, 271) with delta (0, -1)
Screenshot: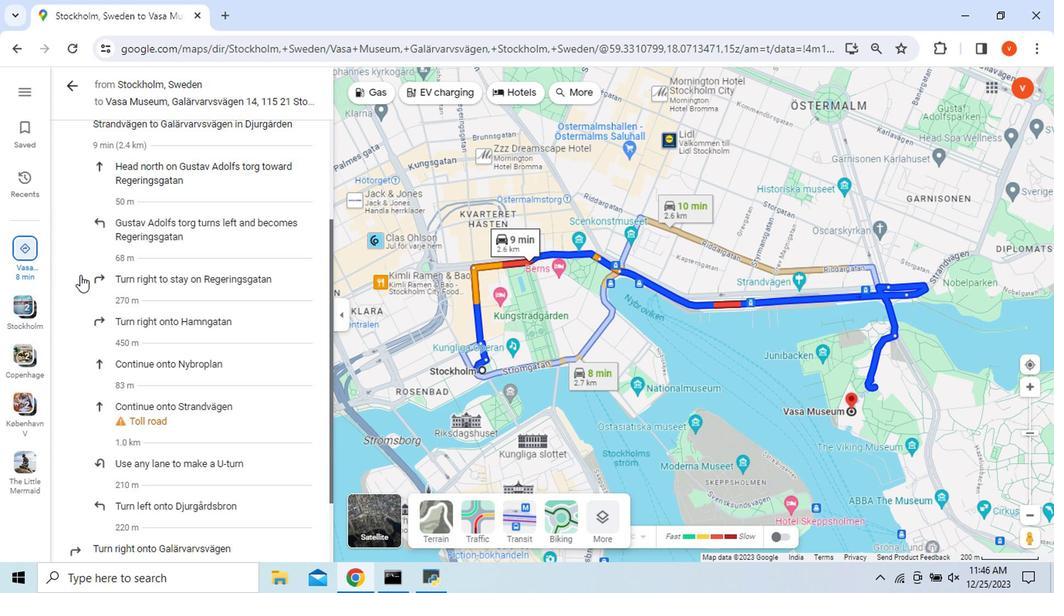 
Action: Mouse scrolled (76, 272) with delta (0, 0)
Screenshot: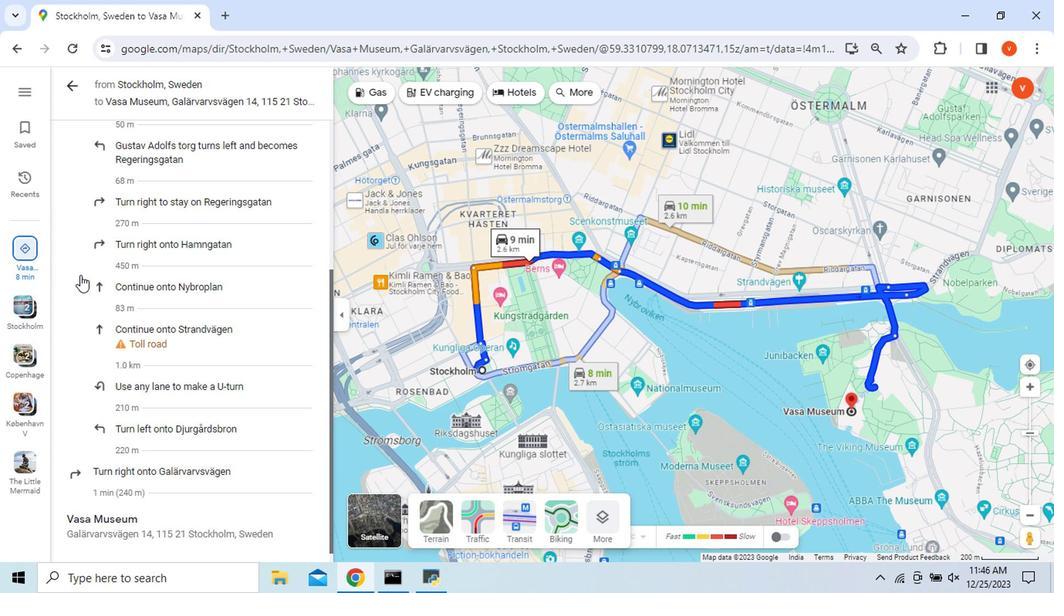 
Action: Mouse scrolled (76, 272) with delta (0, 0)
Screenshot: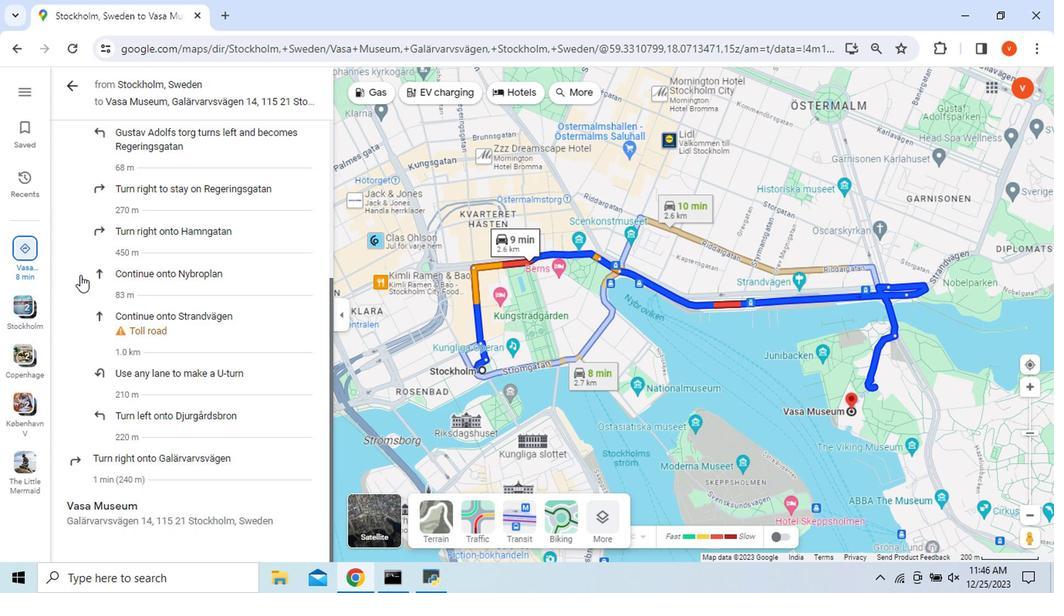
Action: Mouse moved to (65, 77)
Screenshot: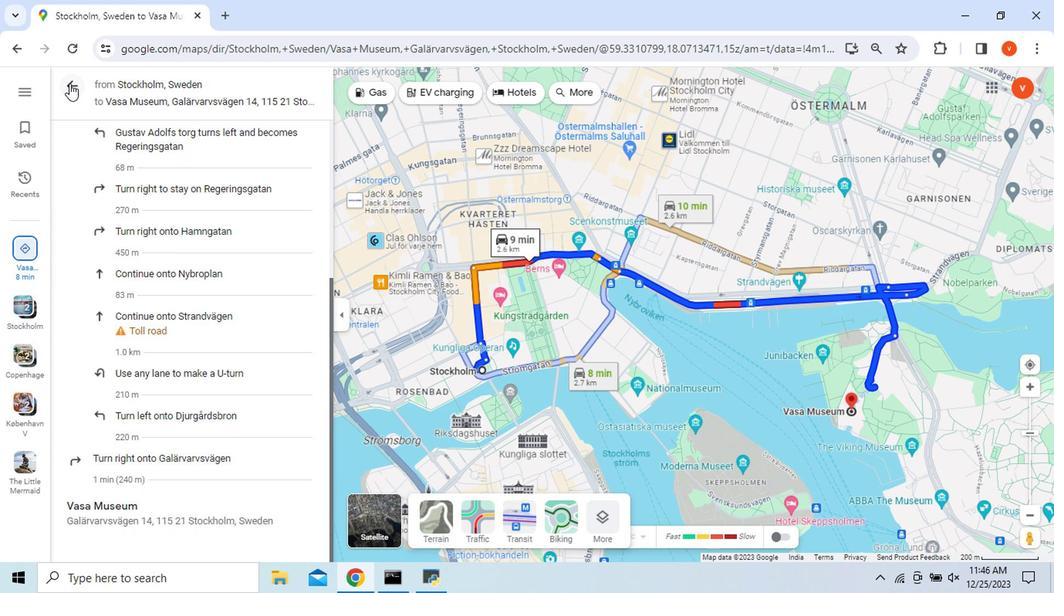 
Action: Mouse pressed left at (65, 77)
Screenshot: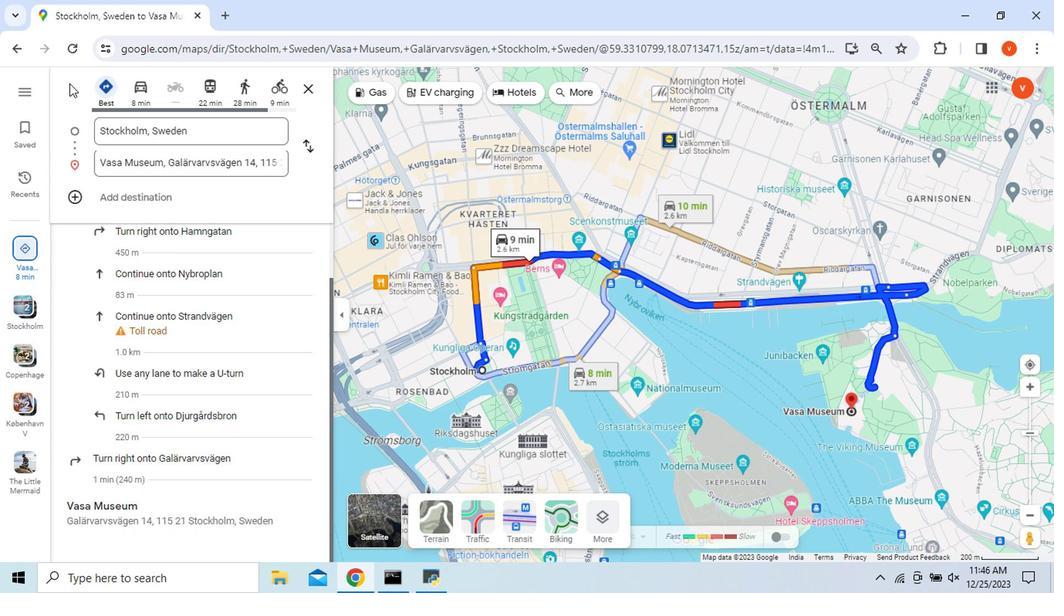 
Action: Mouse moved to (664, 413)
Screenshot: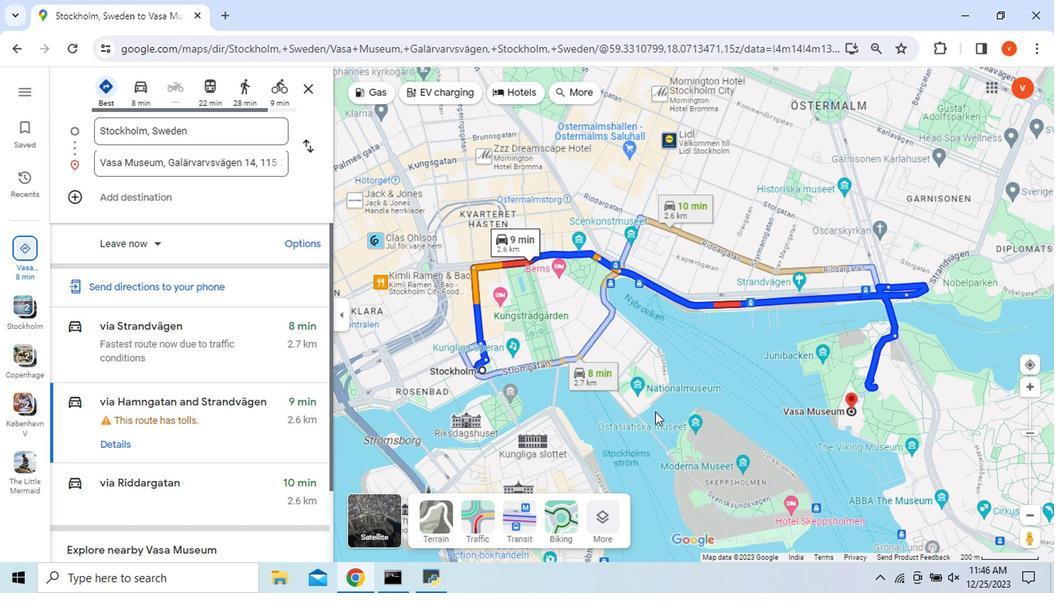 
Action: Mouse scrolled (664, 412) with delta (0, -1)
Screenshot: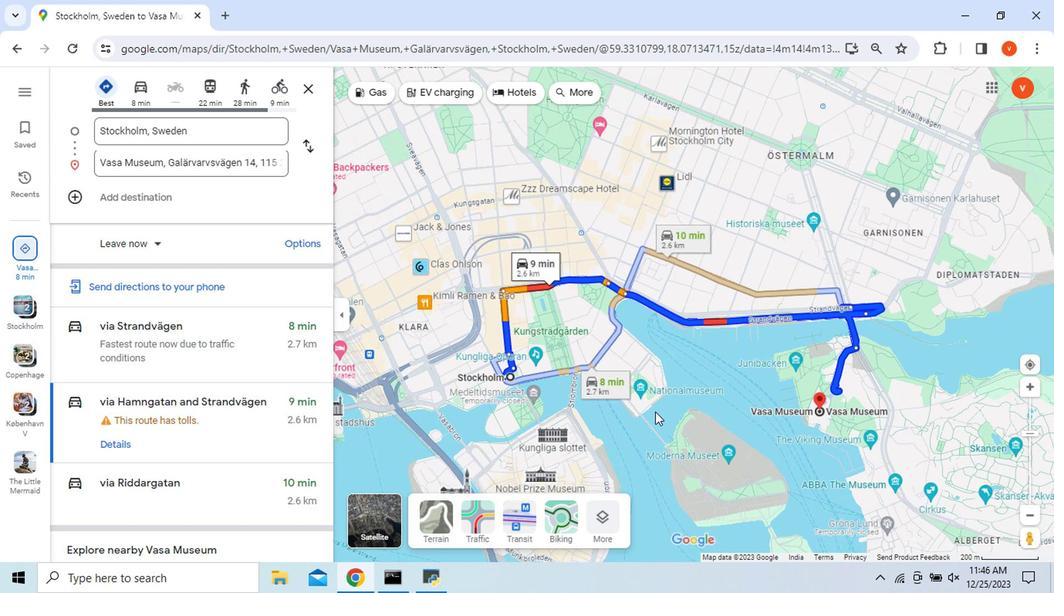 
Action: Mouse moved to (361, 519)
Screenshot: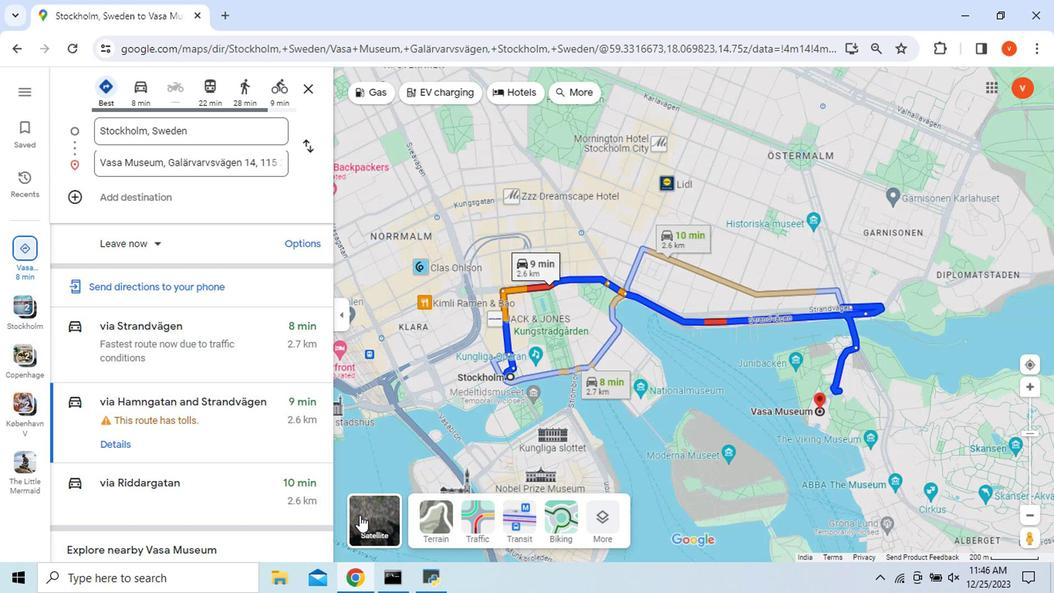 
Action: Mouse pressed left at (361, 519)
Screenshot: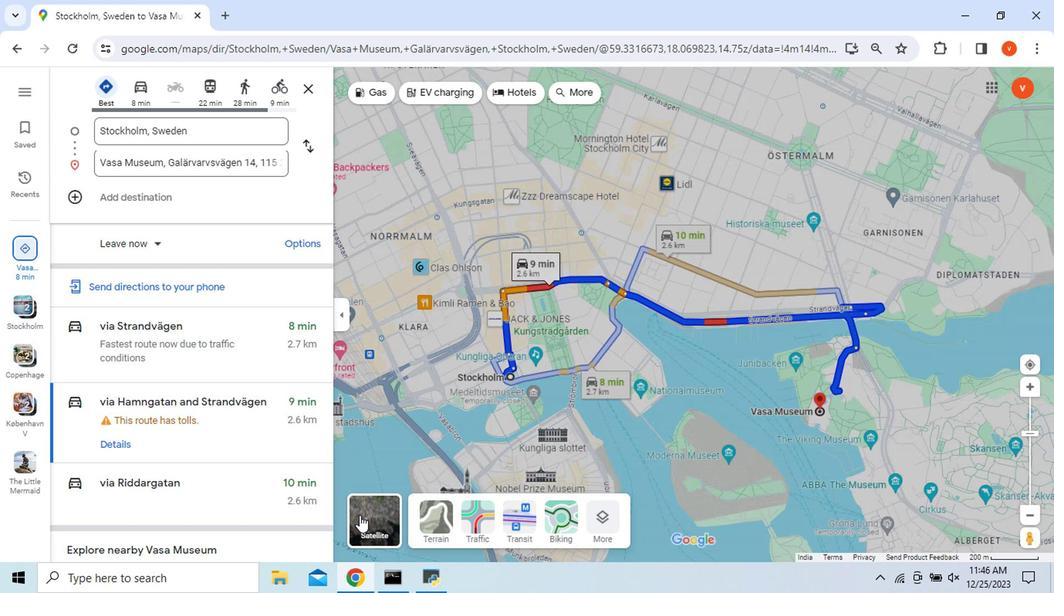 
Action: Mouse moved to (706, 473)
Screenshot: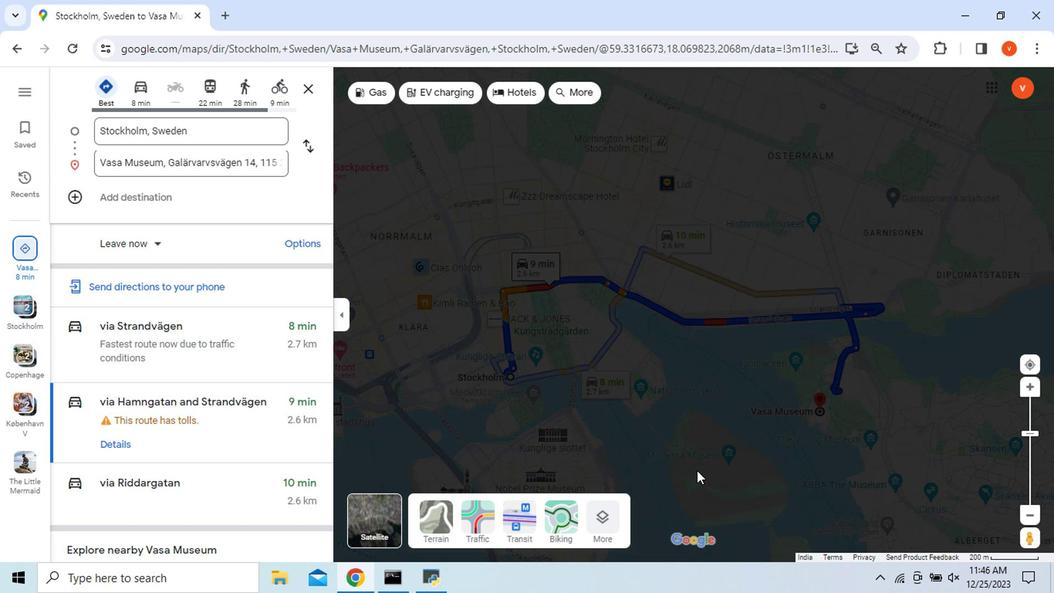 
Action: Mouse scrolled (706, 472) with delta (0, -1)
Screenshot: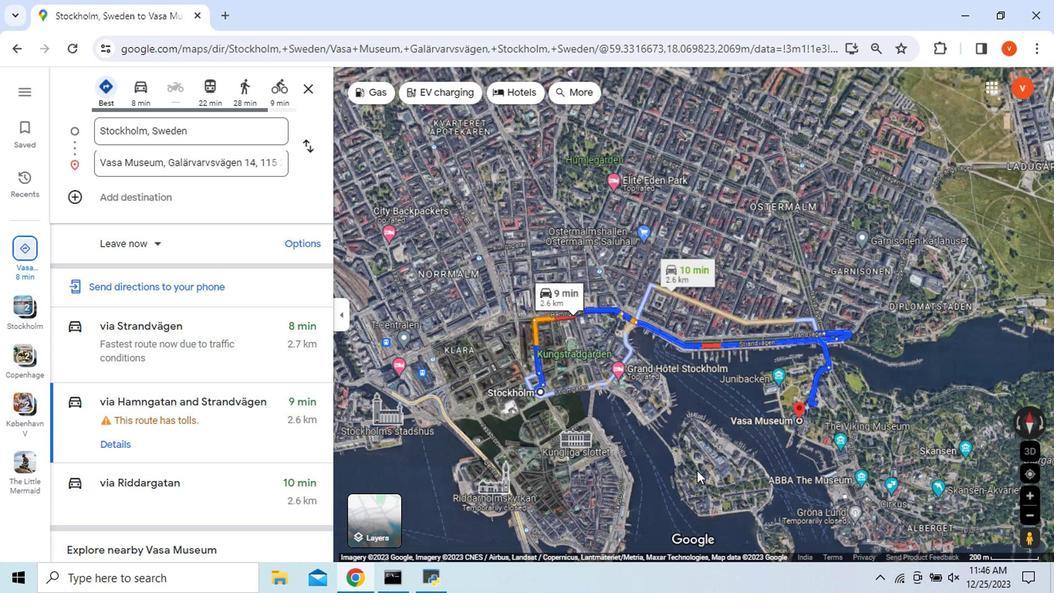 
Action: Mouse scrolled (706, 473) with delta (0, 0)
Screenshot: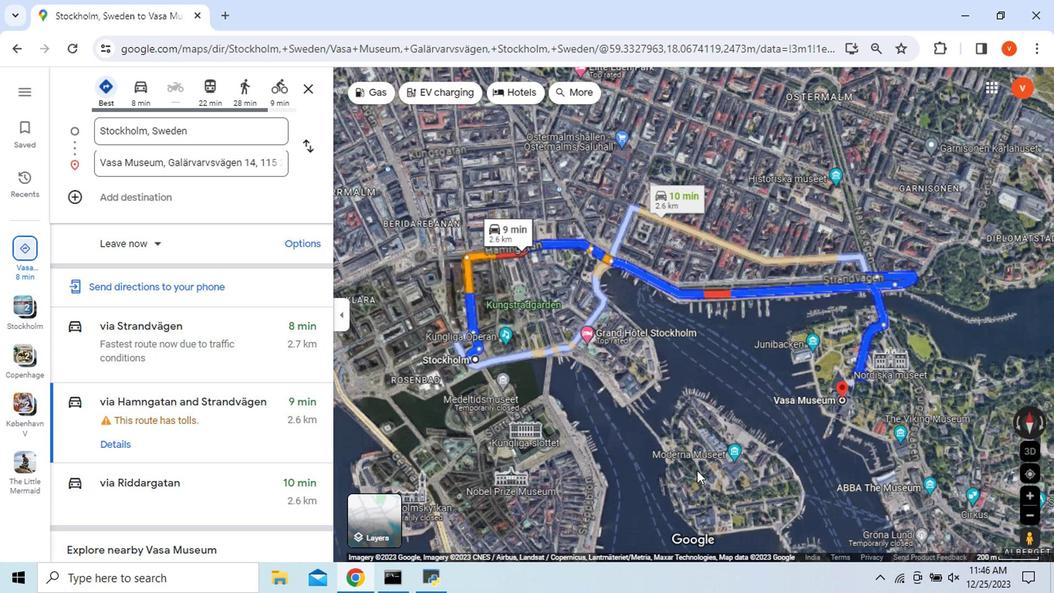 
Action: Mouse scrolled (706, 473) with delta (0, 0)
Screenshot: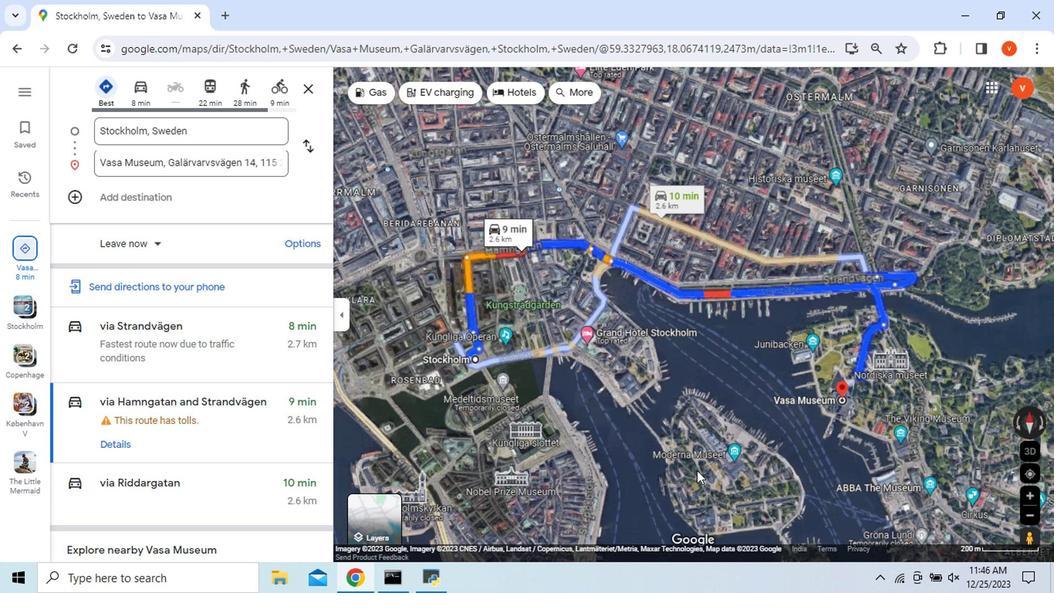 
Action: Mouse scrolled (706, 472) with delta (0, -1)
Screenshot: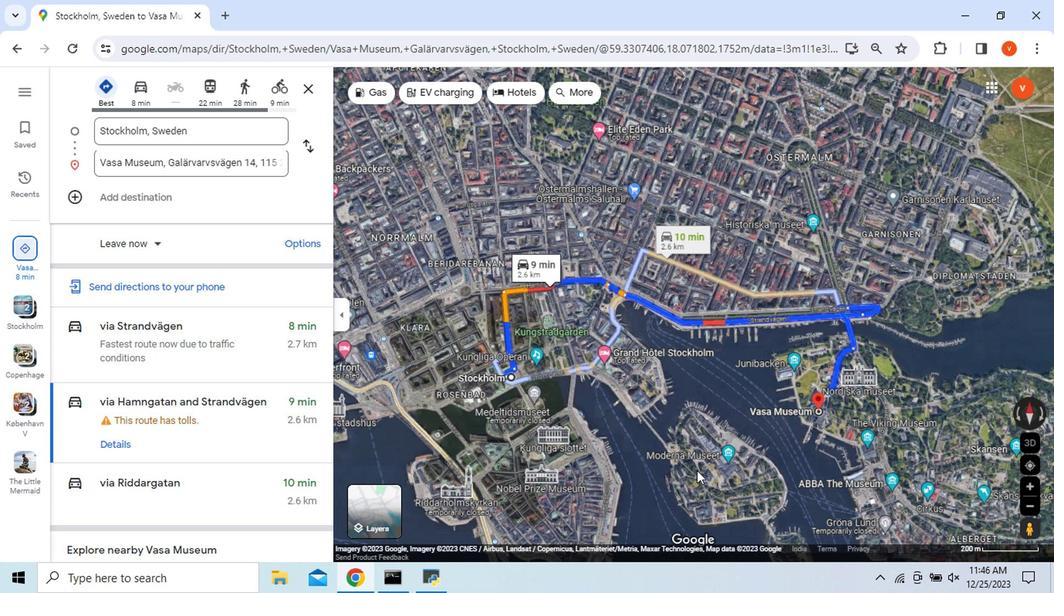 
Action: Mouse moved to (384, 513)
Screenshot: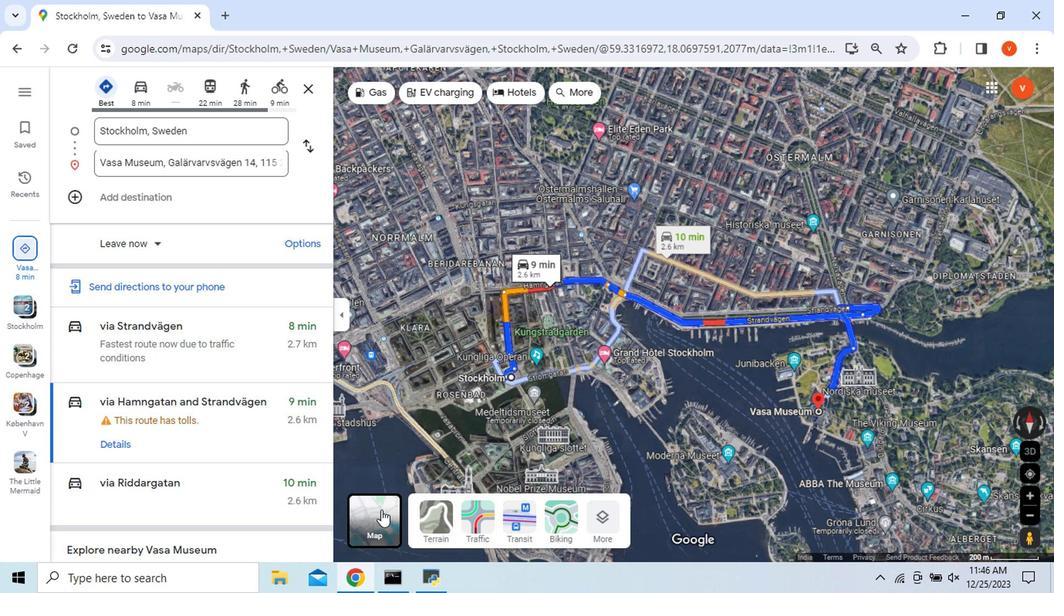 
Action: Mouse pressed left at (384, 513)
Screenshot: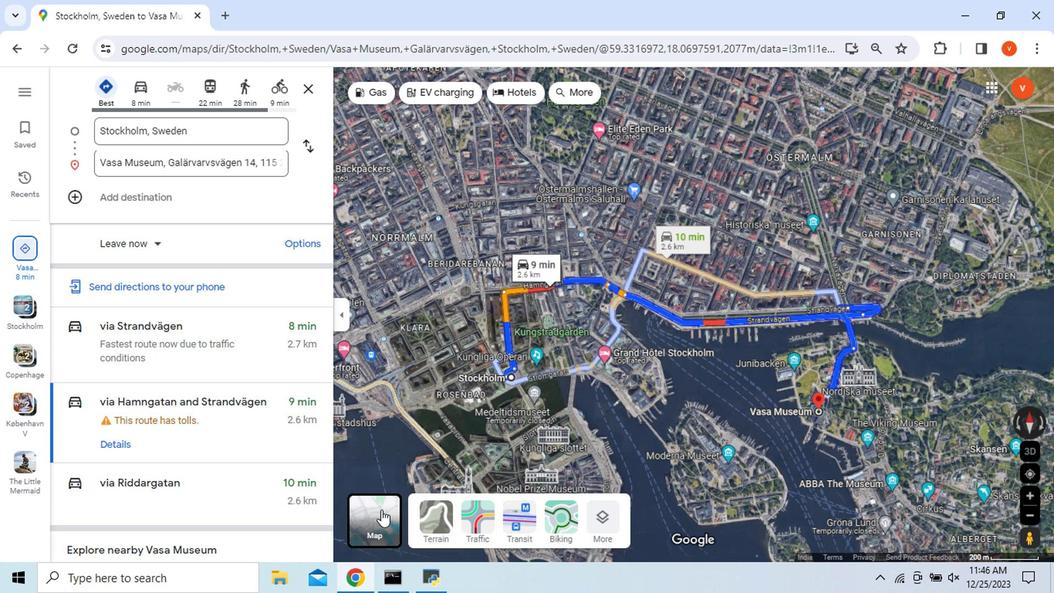 
Action: Mouse moved to (705, 479)
Screenshot: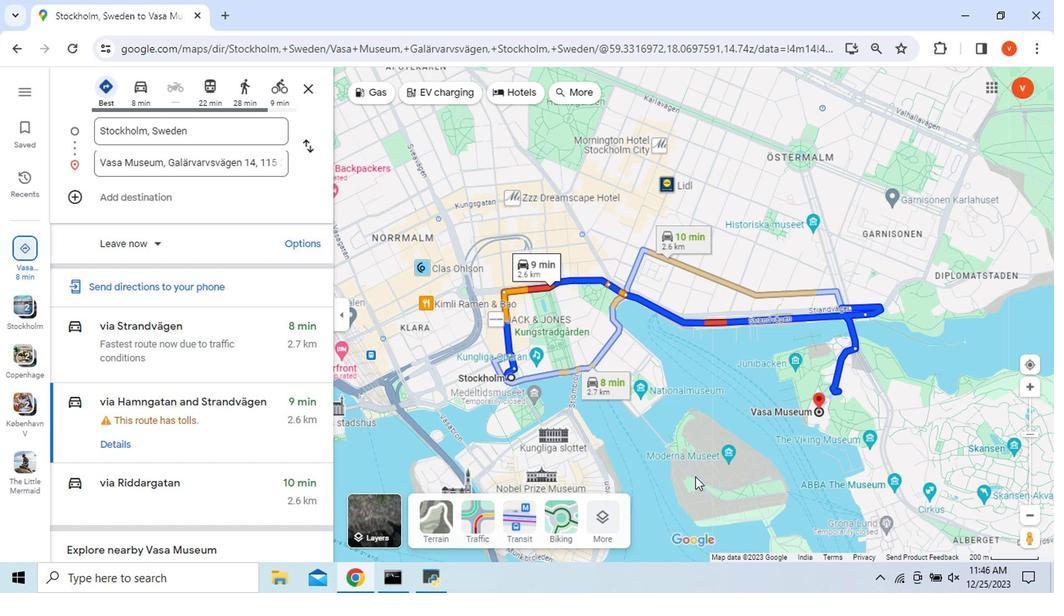 
